 Task: Add a signature Luke Wright containing With sincere appreciation and gratitude, Luke Wright to email address softage.3@softage.net and add a label Audits
Action: Mouse moved to (92, 139)
Screenshot: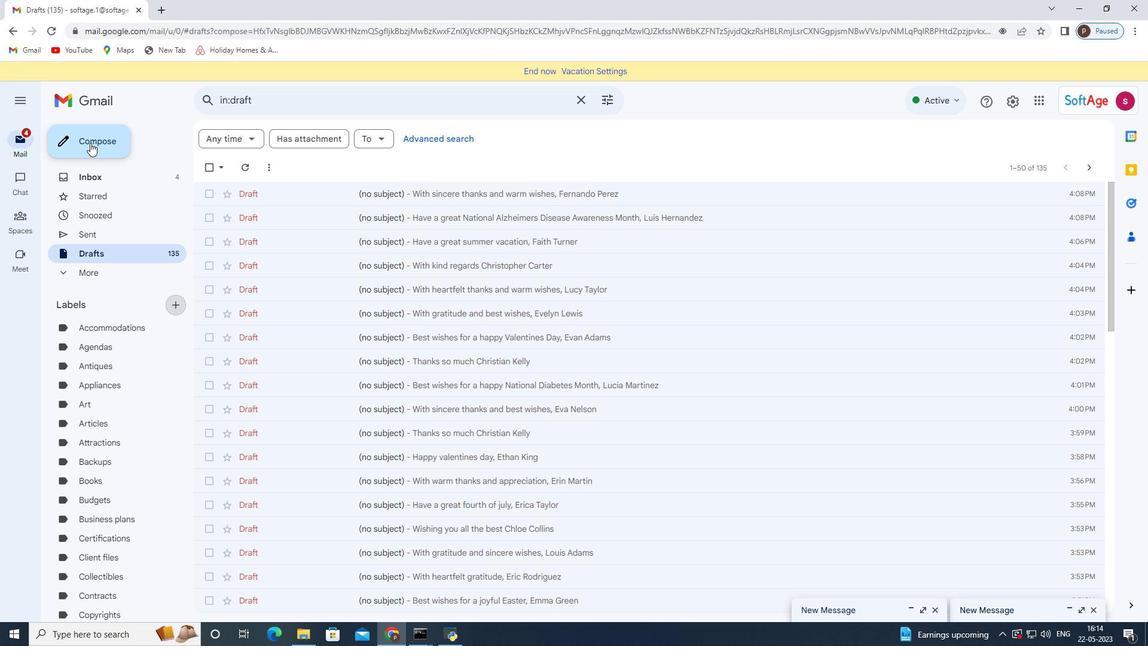 
Action: Mouse pressed left at (92, 139)
Screenshot: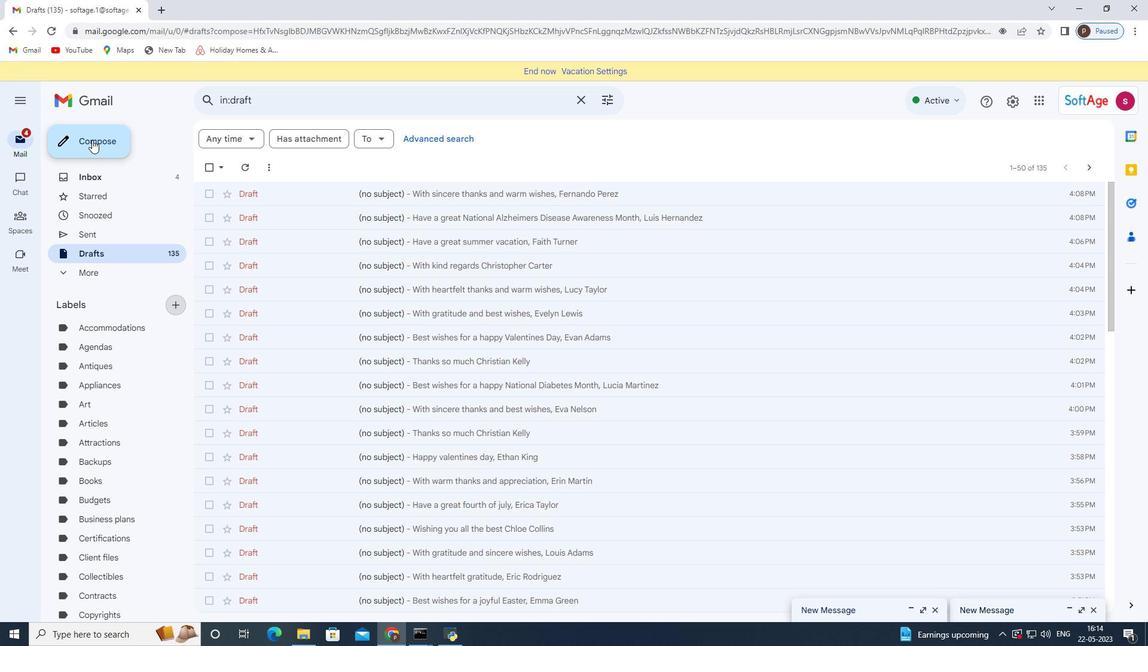 
Action: Mouse moved to (650, 602)
Screenshot: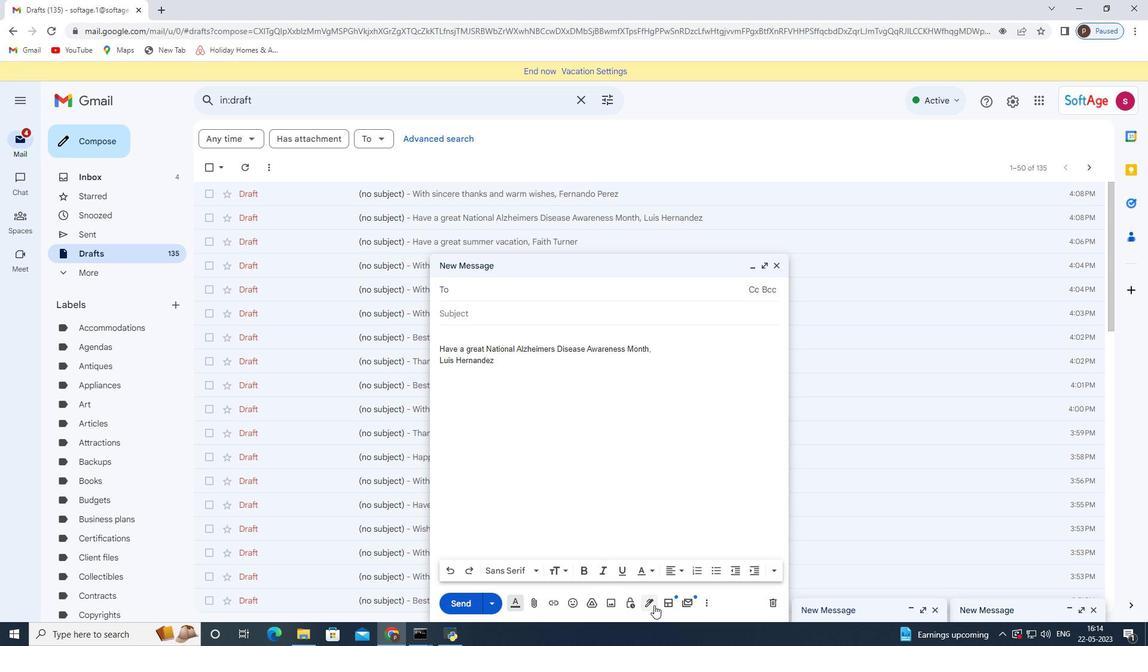 
Action: Mouse pressed left at (650, 602)
Screenshot: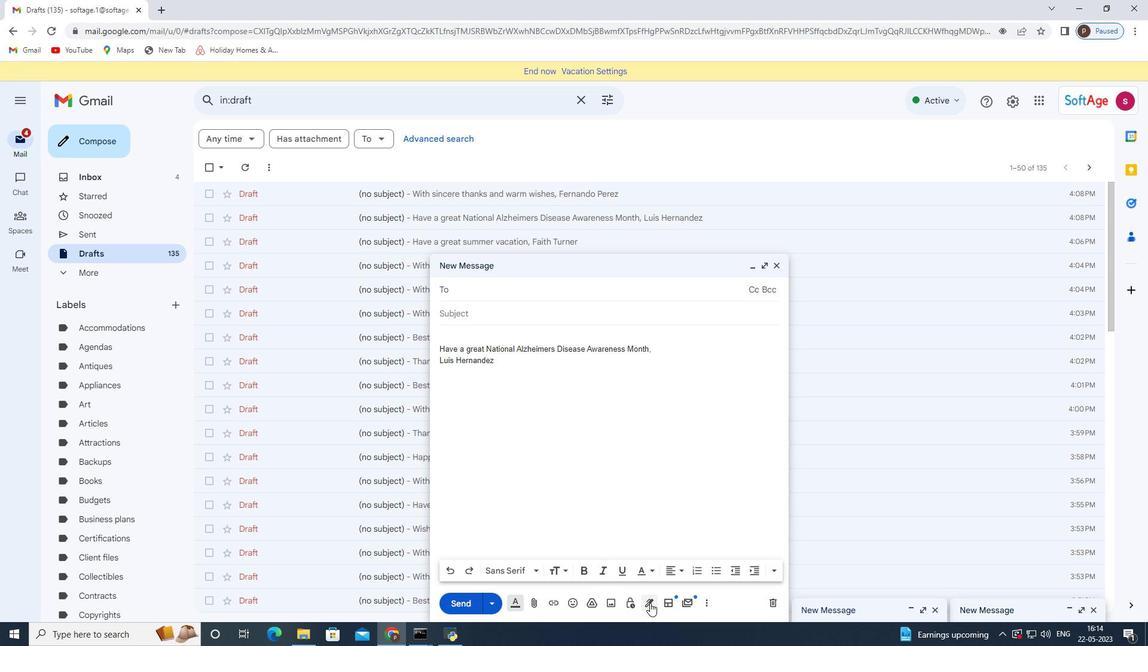 
Action: Mouse moved to (686, 527)
Screenshot: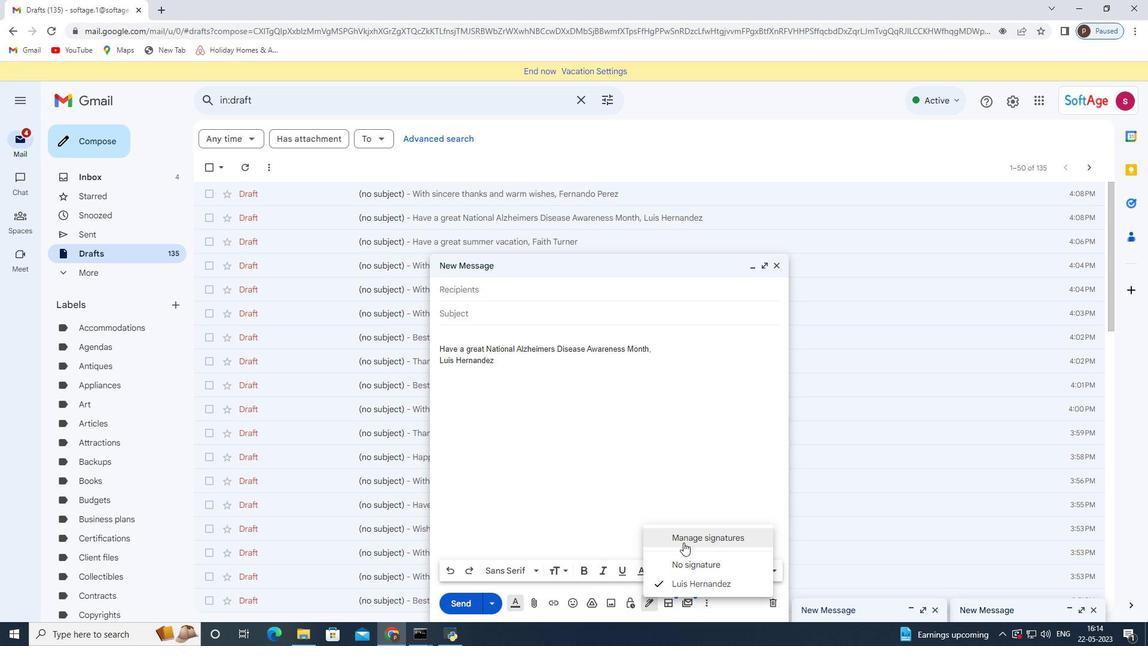 
Action: Mouse pressed left at (686, 527)
Screenshot: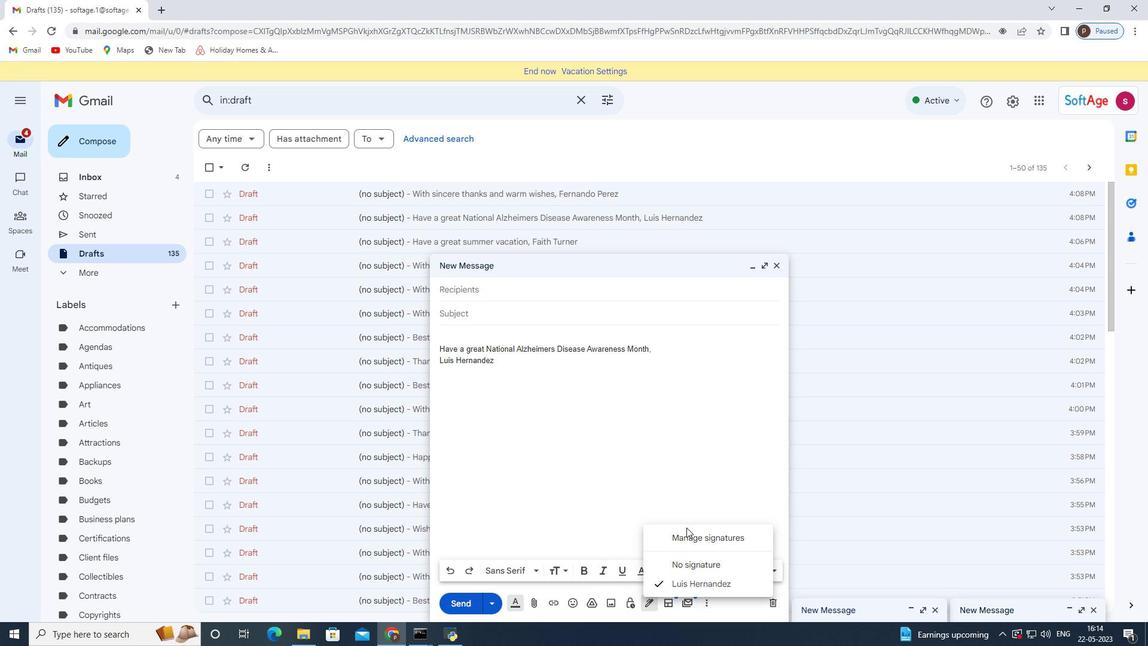 
Action: Mouse moved to (686, 531)
Screenshot: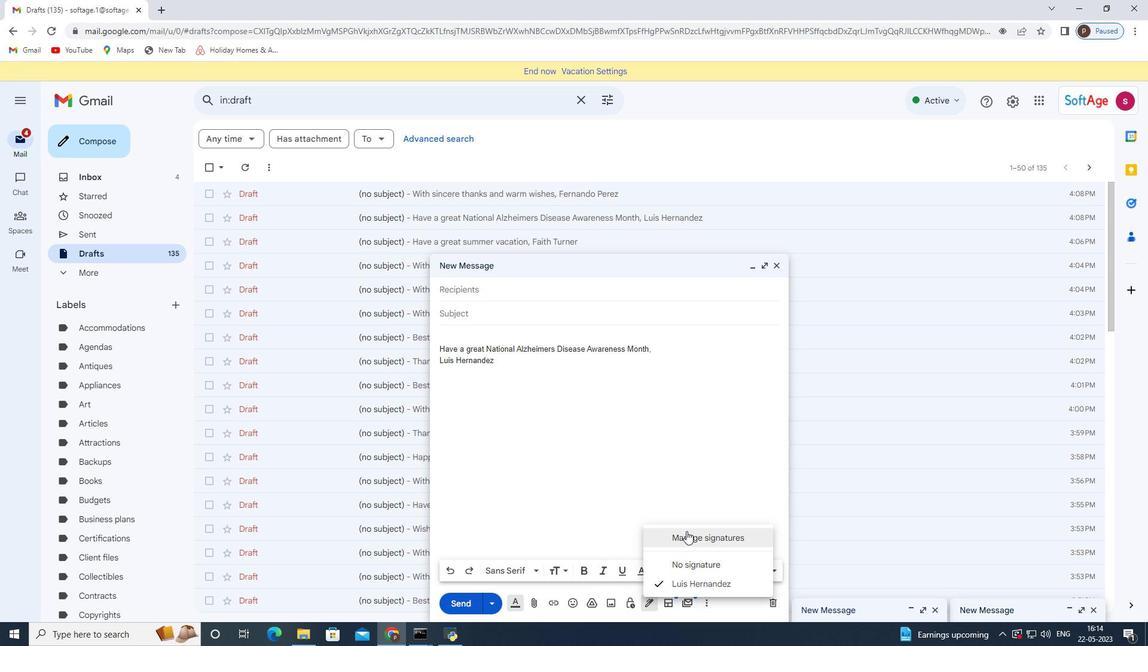 
Action: Mouse pressed left at (686, 531)
Screenshot: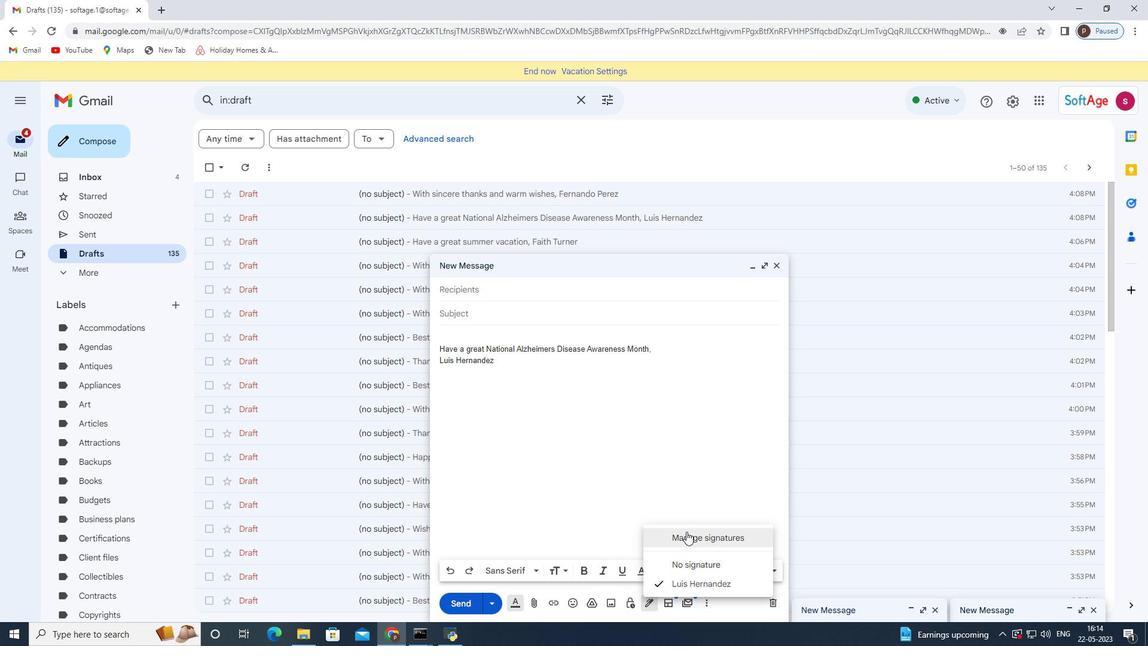 
Action: Mouse moved to (780, 266)
Screenshot: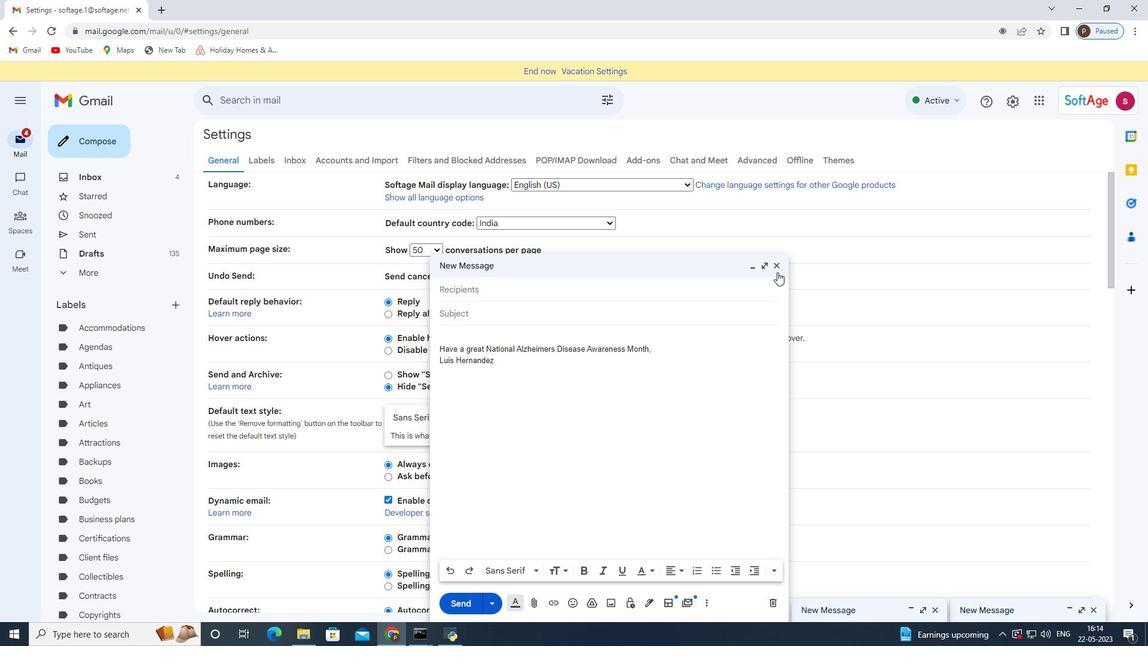 
Action: Mouse pressed left at (780, 266)
Screenshot: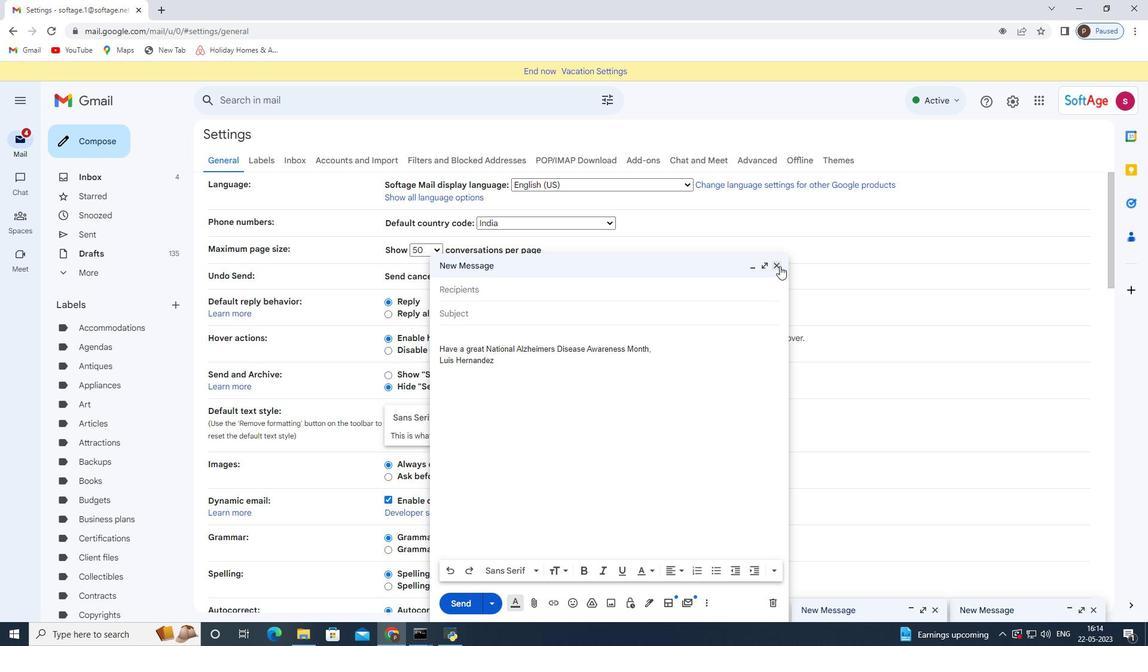 
Action: Mouse moved to (519, 404)
Screenshot: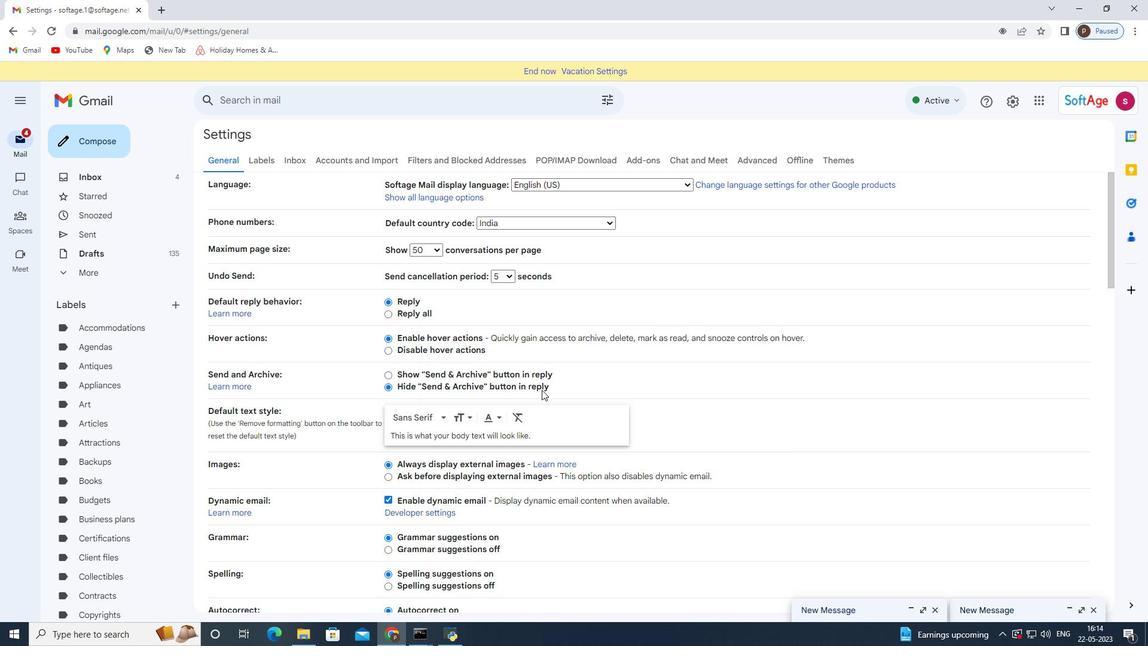 
Action: Mouse scrolled (519, 403) with delta (0, 0)
Screenshot: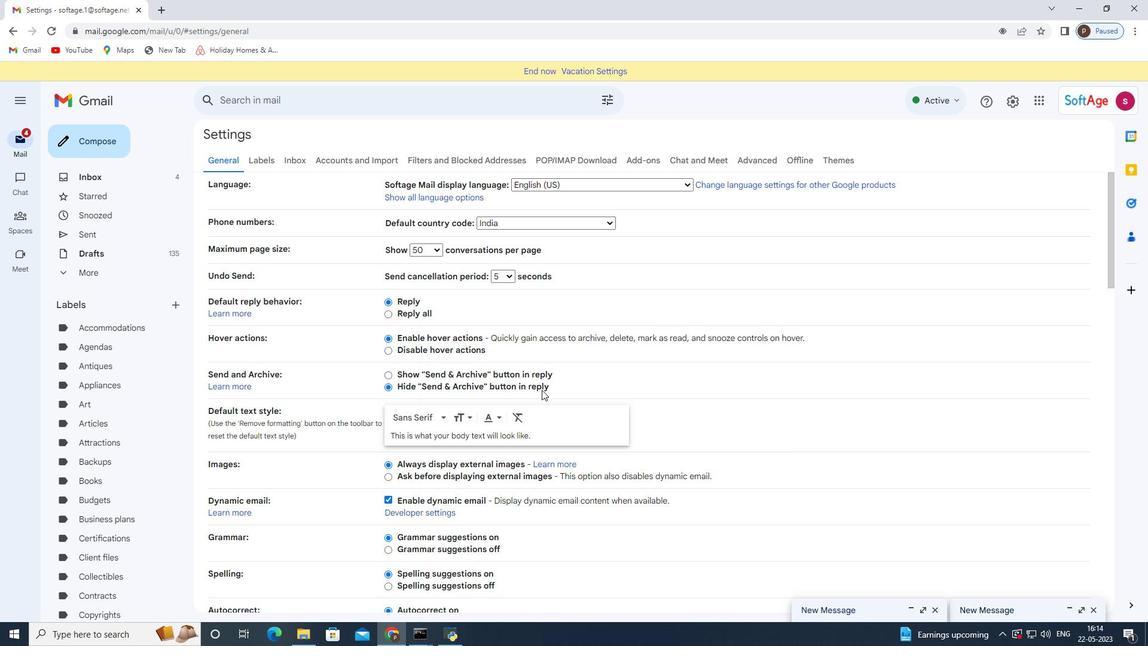 
Action: Mouse moved to (517, 407)
Screenshot: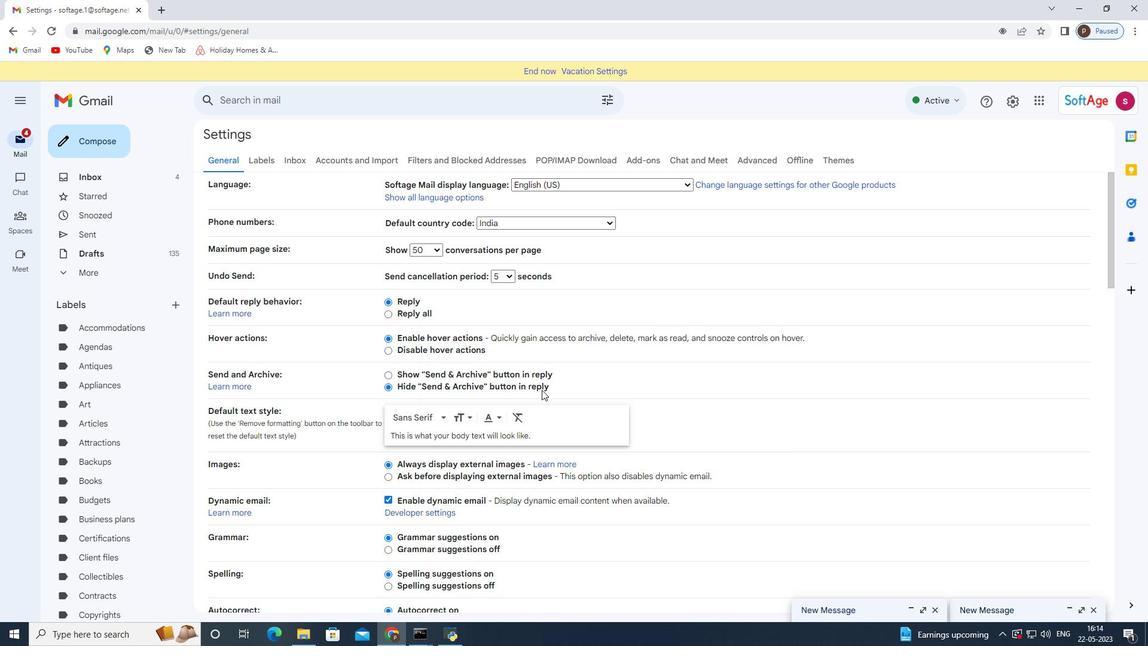 
Action: Mouse scrolled (517, 406) with delta (0, 0)
Screenshot: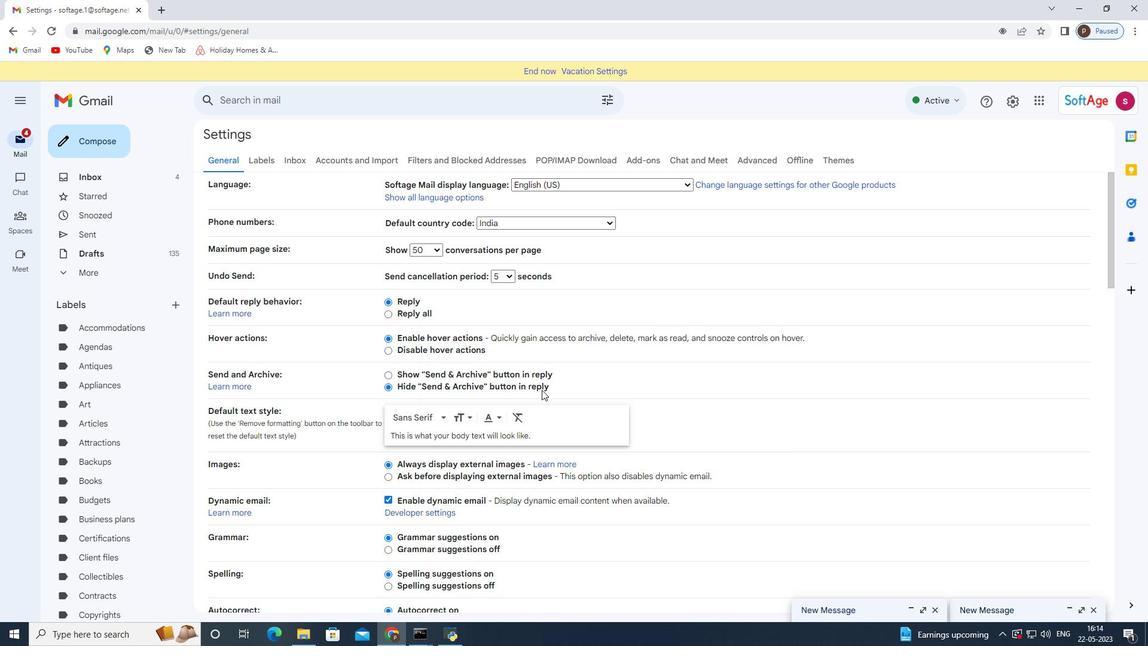 
Action: Mouse moved to (515, 409)
Screenshot: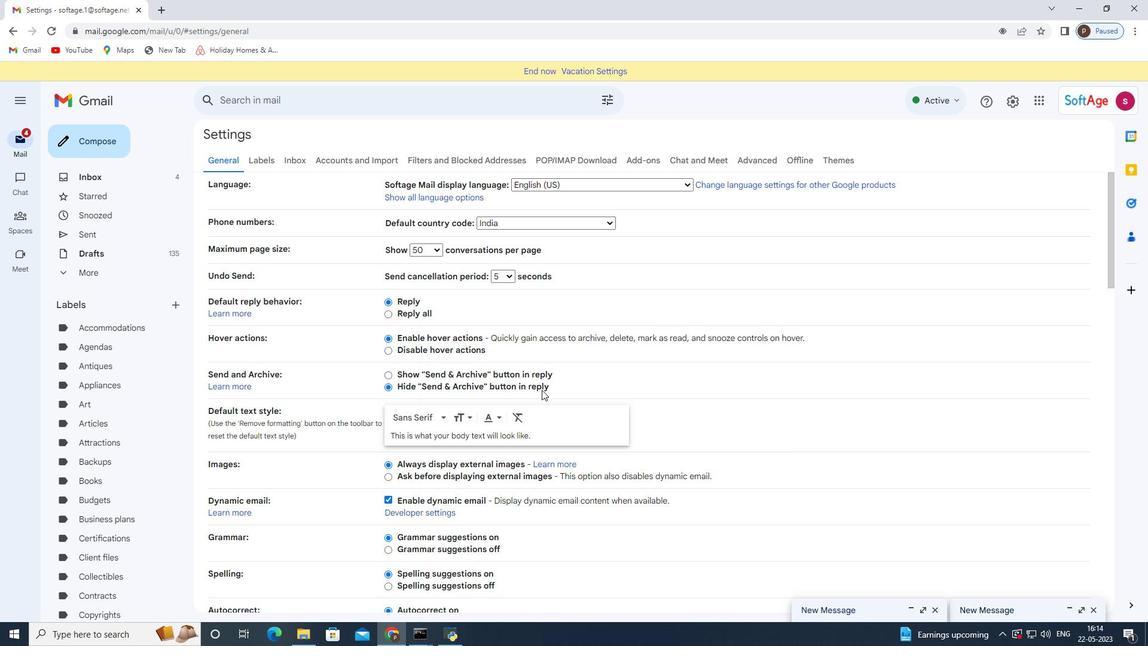 
Action: Mouse scrolled (515, 409) with delta (0, 0)
Screenshot: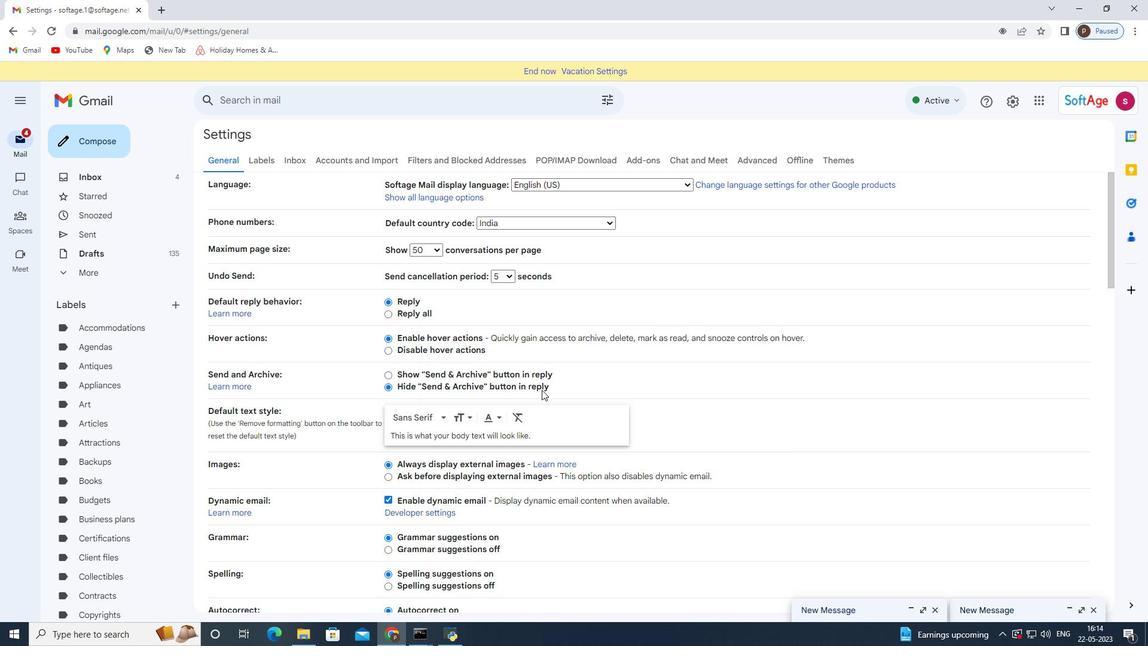 
Action: Mouse moved to (512, 413)
Screenshot: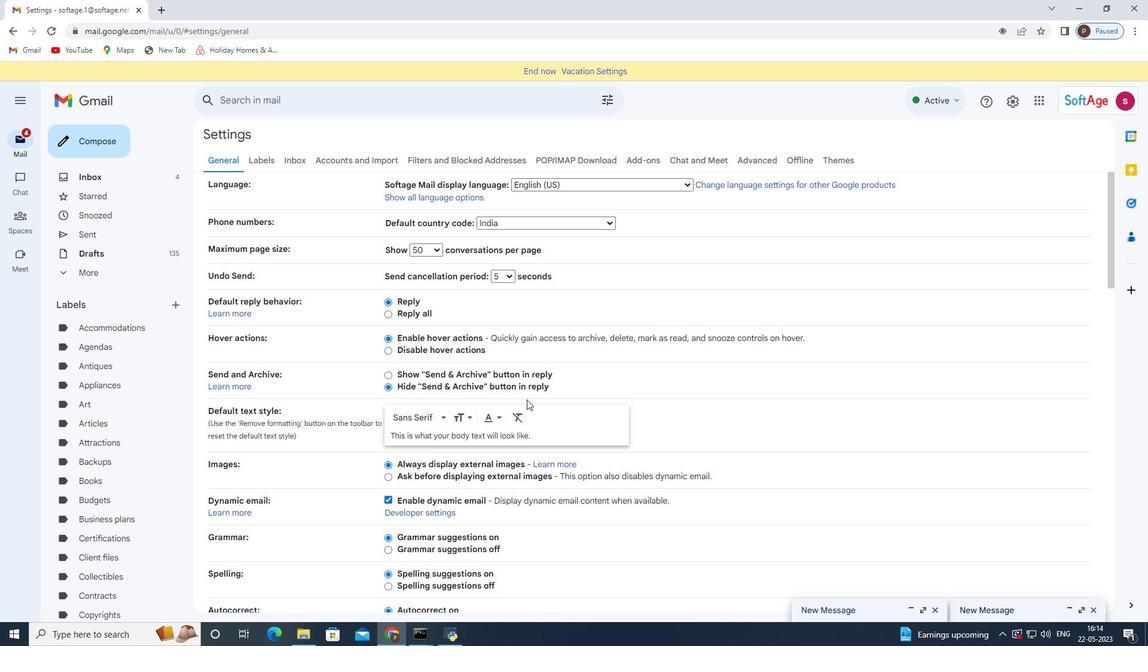 
Action: Mouse scrolled (512, 412) with delta (0, 0)
Screenshot: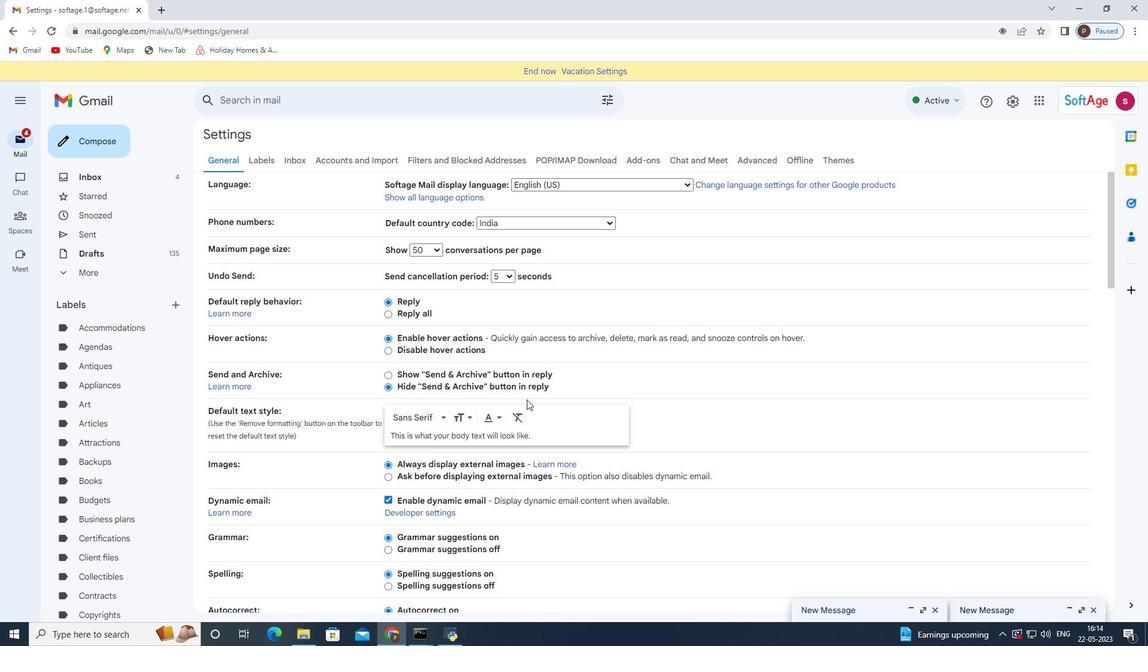 
Action: Mouse moved to (510, 416)
Screenshot: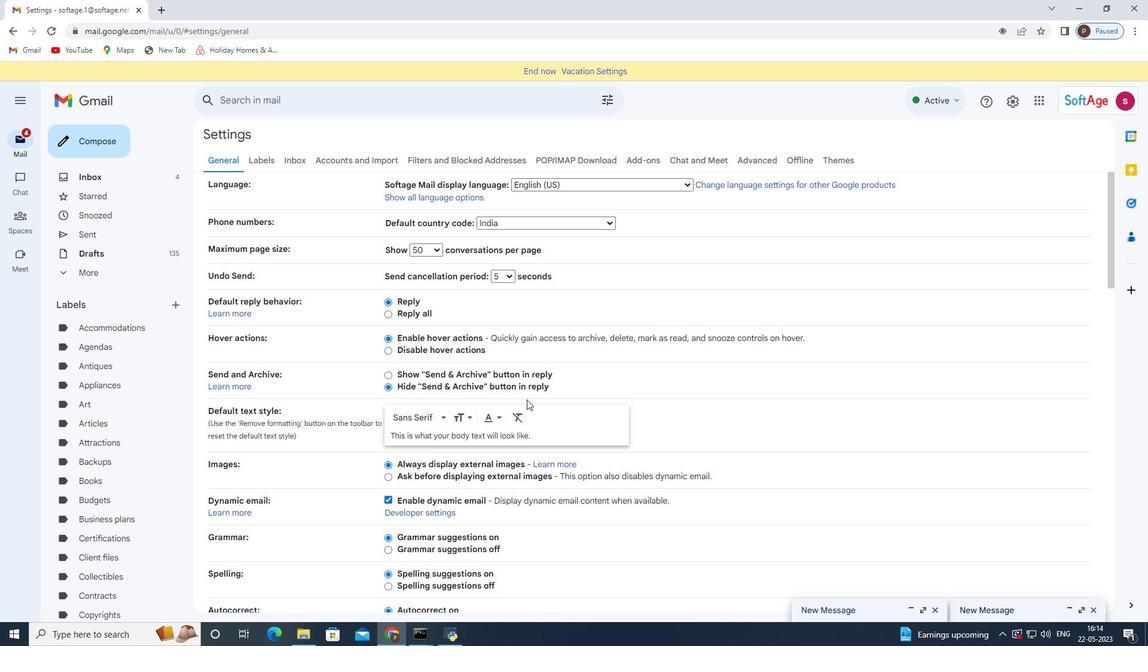
Action: Mouse scrolled (510, 415) with delta (0, 0)
Screenshot: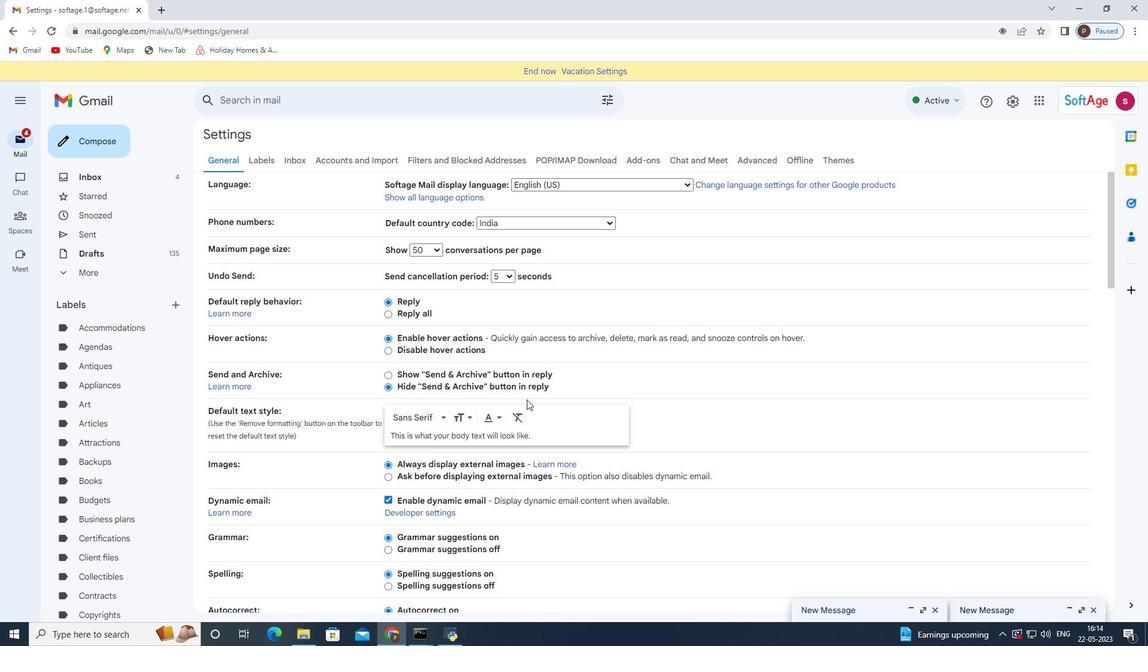 
Action: Mouse moved to (505, 422)
Screenshot: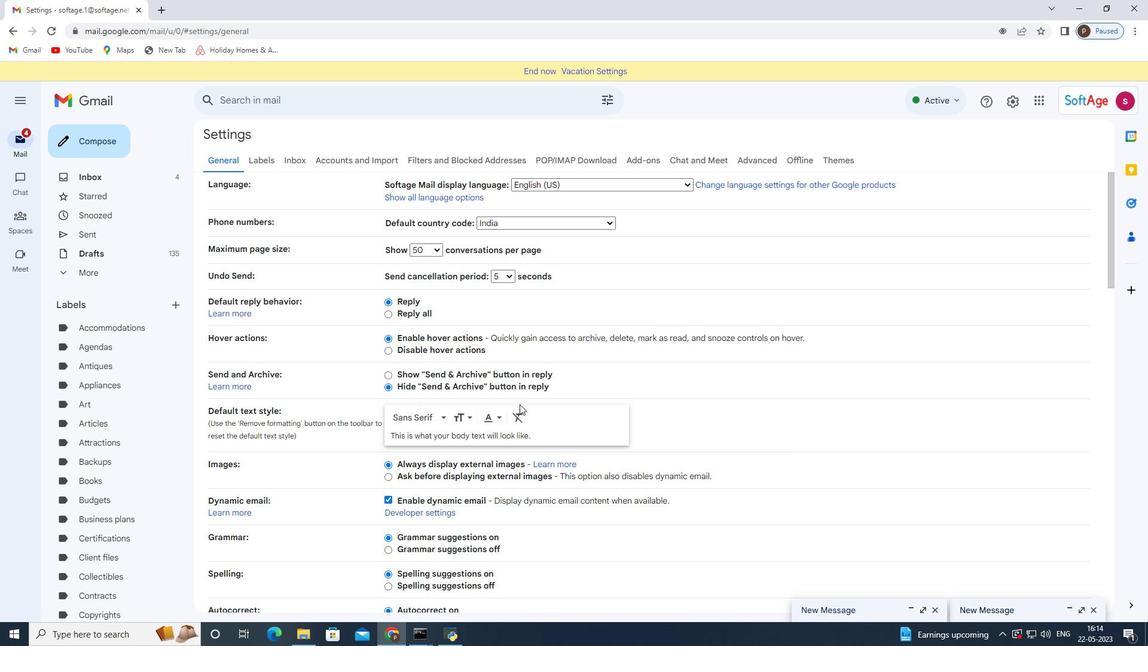 
Action: Mouse scrolled (507, 419) with delta (0, 0)
Screenshot: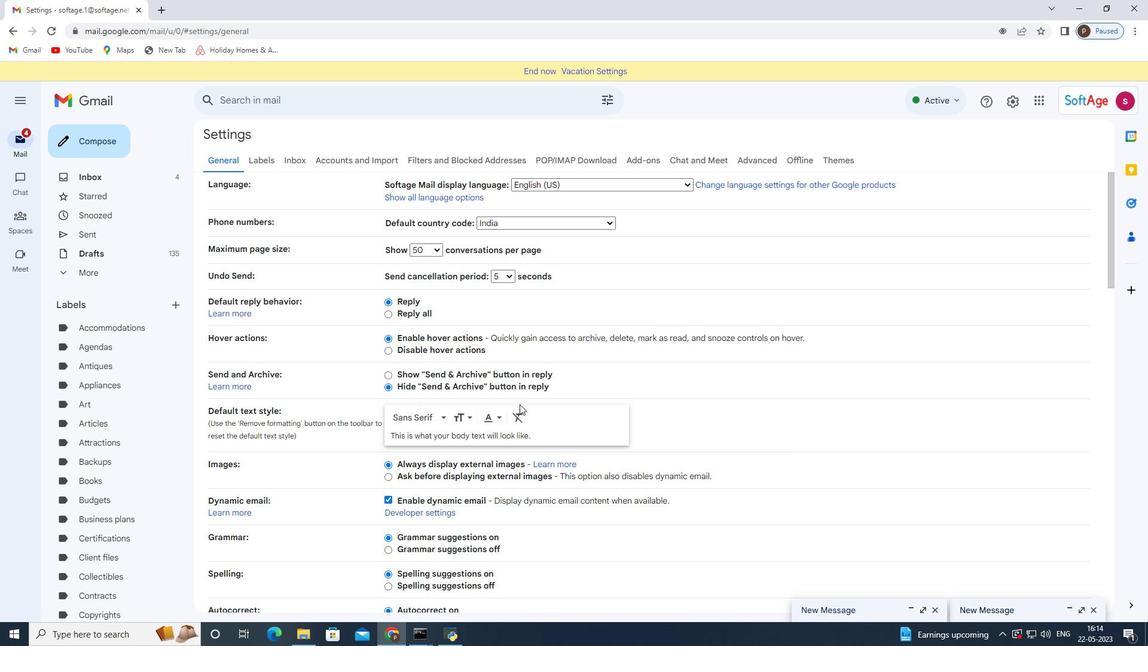 
Action: Mouse moved to (503, 425)
Screenshot: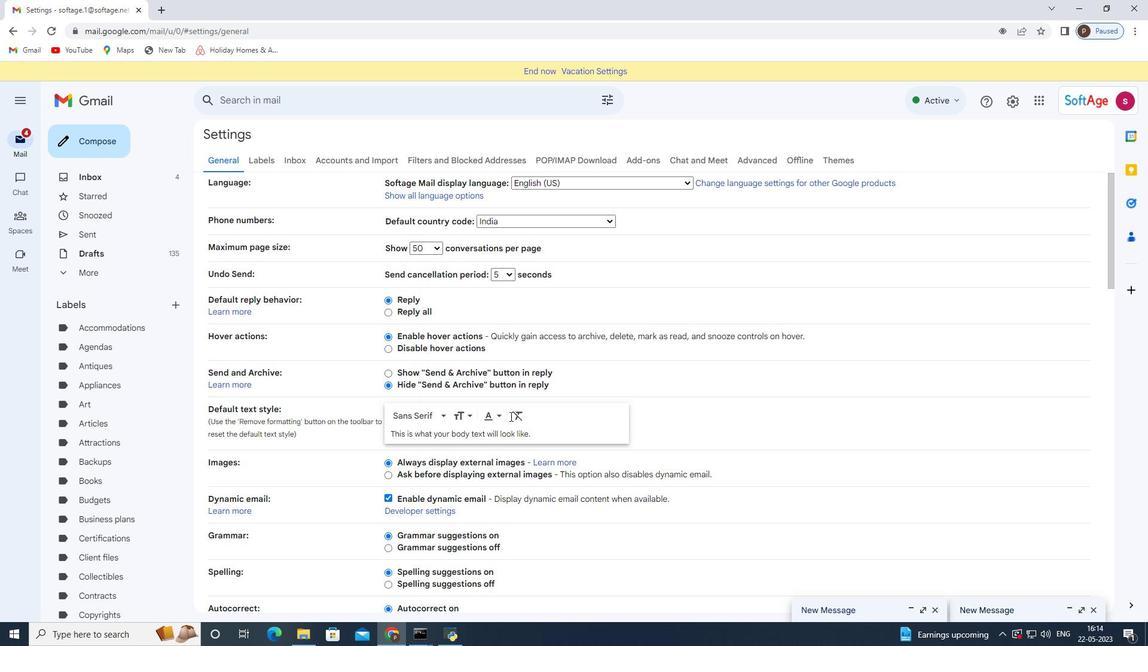 
Action: Mouse scrolled (503, 425) with delta (0, 0)
Screenshot: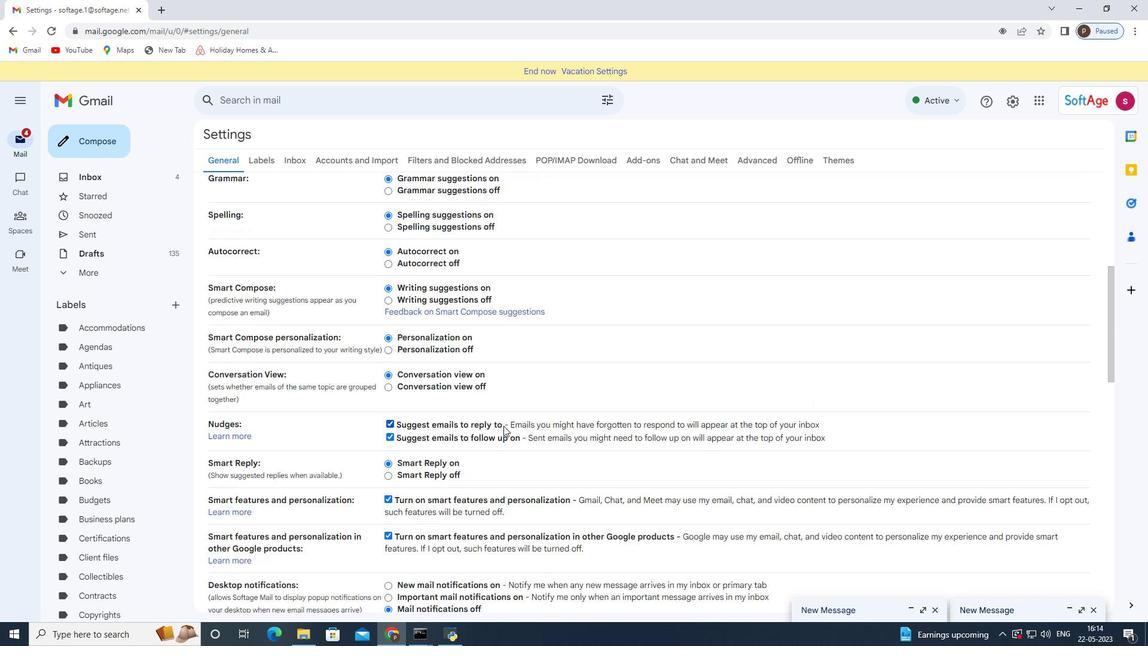 
Action: Mouse scrolled (503, 425) with delta (0, 0)
Screenshot: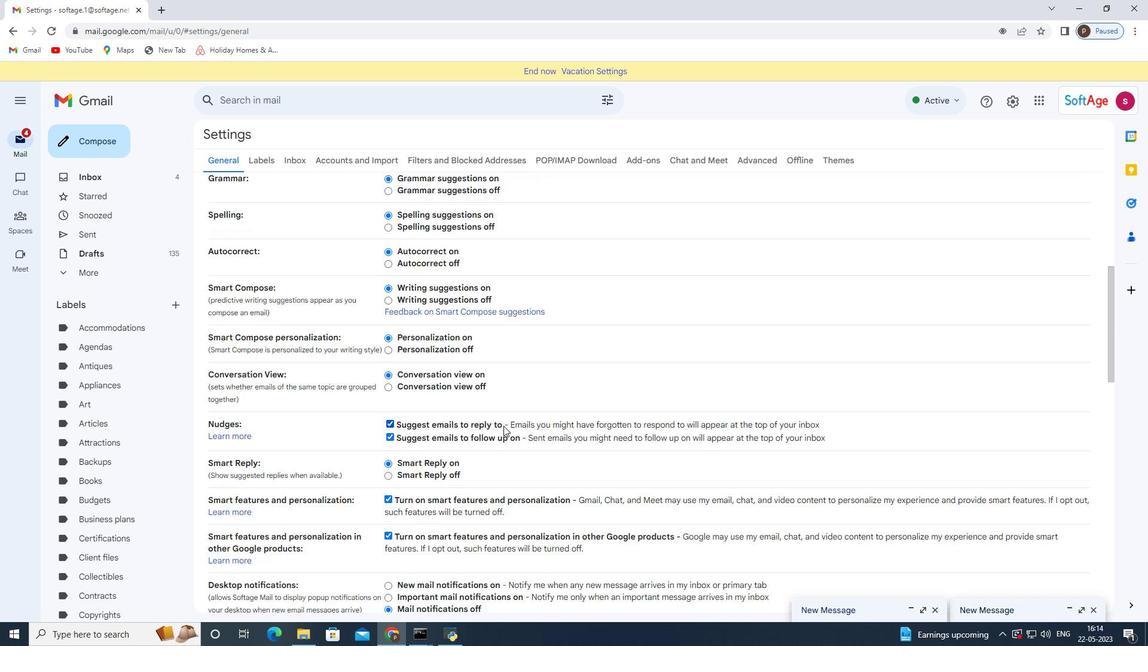 
Action: Mouse scrolled (503, 426) with delta (0, 0)
Screenshot: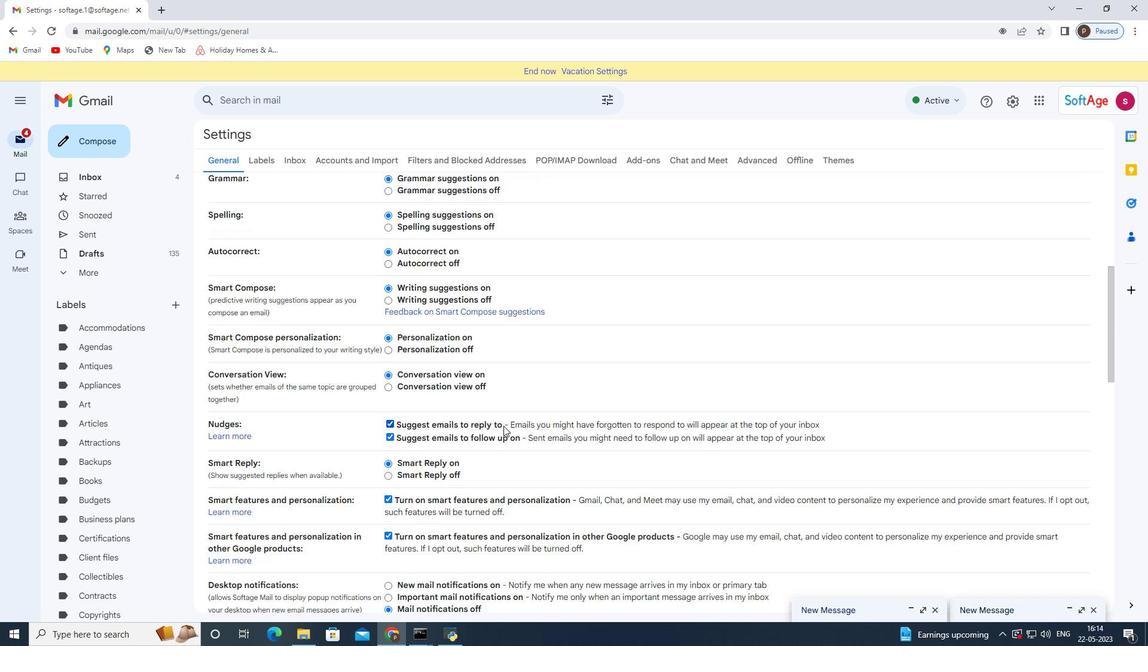 
Action: Mouse scrolled (503, 425) with delta (0, 0)
Screenshot: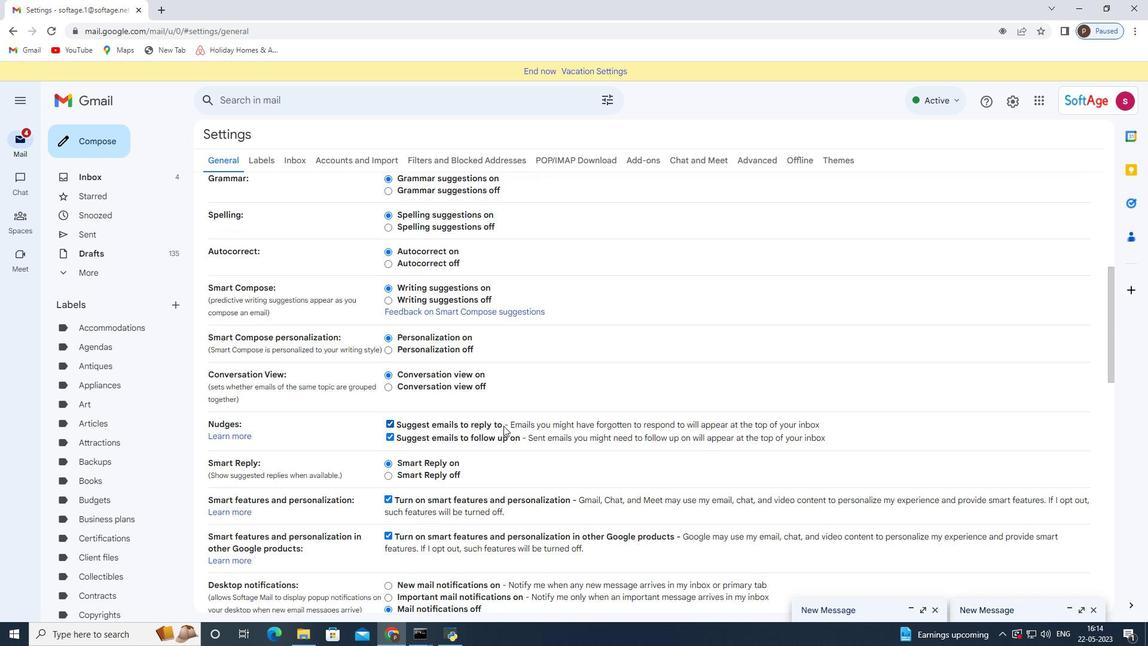 
Action: Mouse scrolled (503, 425) with delta (0, 0)
Screenshot: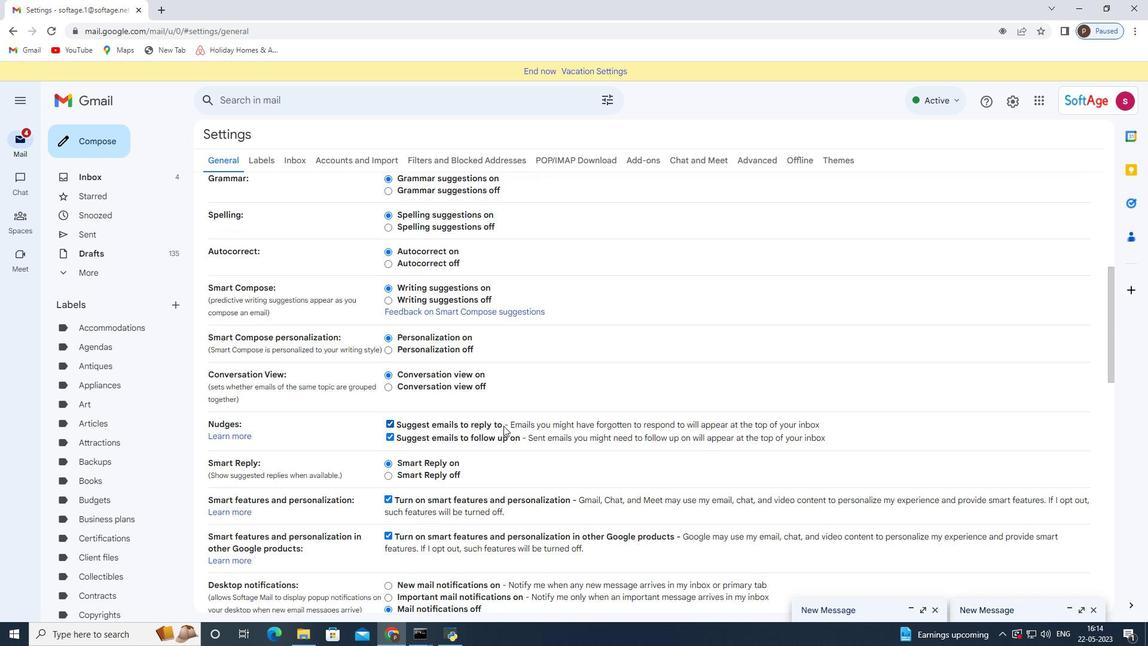 
Action: Mouse scrolled (503, 425) with delta (0, 0)
Screenshot: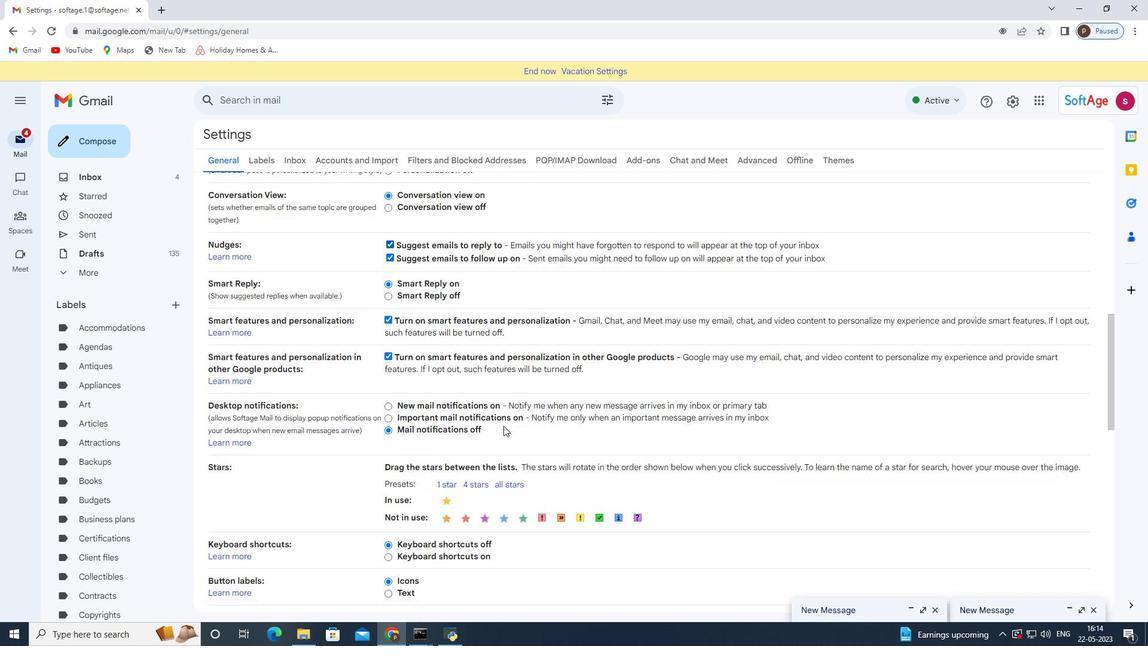 
Action: Mouse scrolled (503, 425) with delta (0, 0)
Screenshot: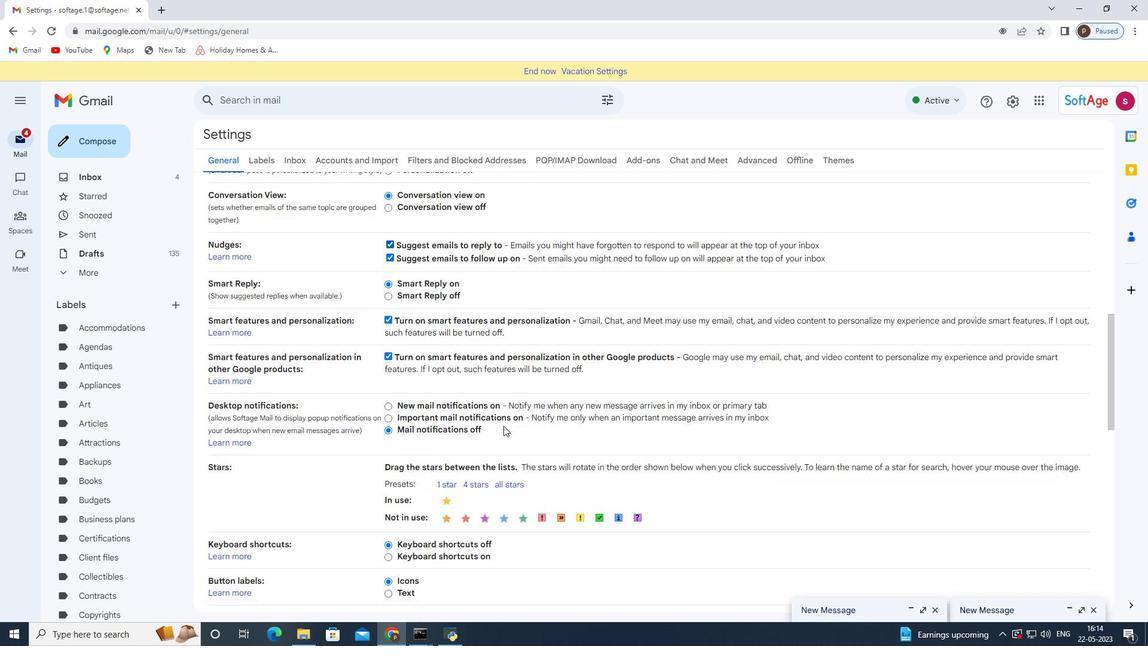 
Action: Mouse scrolled (503, 425) with delta (0, 0)
Screenshot: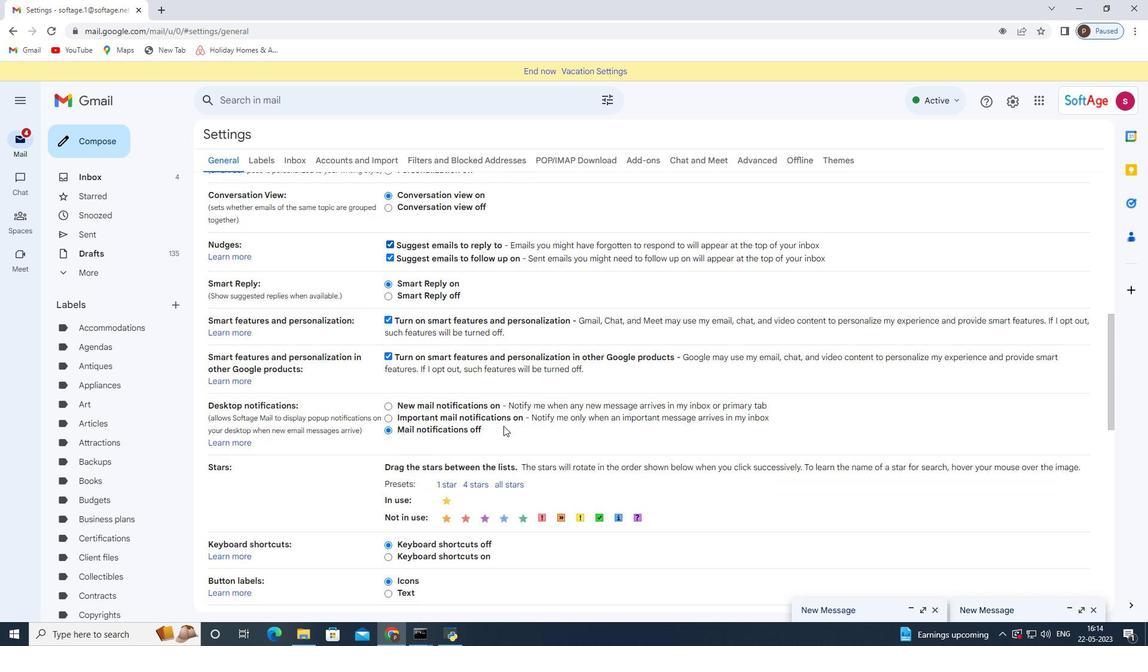 
Action: Mouse scrolled (503, 425) with delta (0, 0)
Screenshot: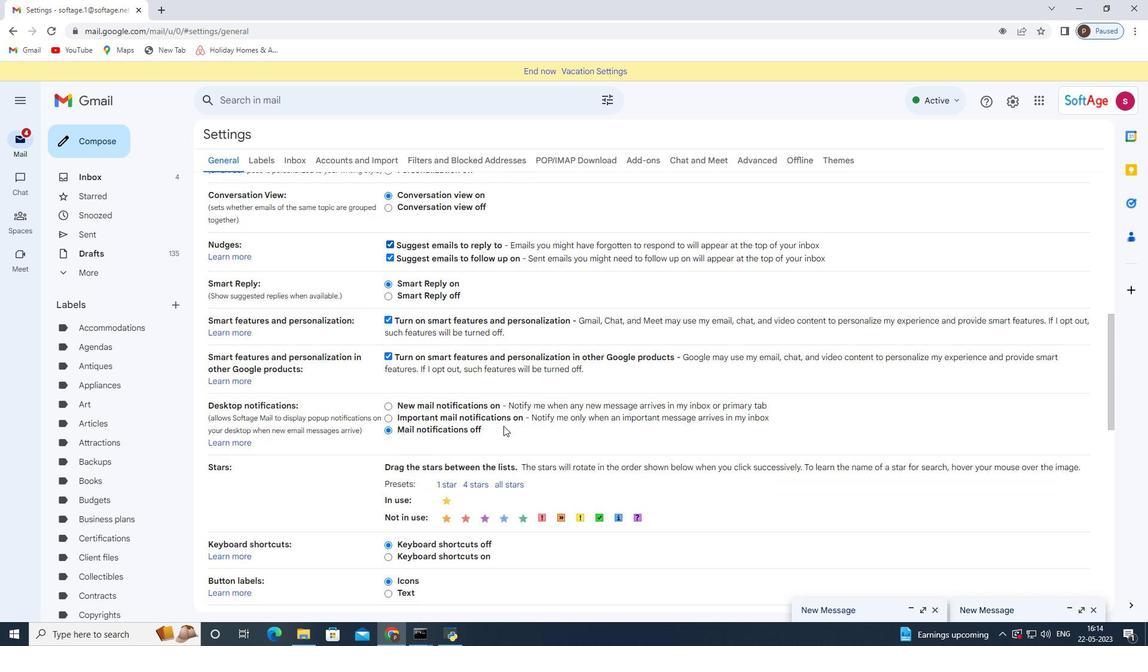 
Action: Mouse scrolled (503, 425) with delta (0, 0)
Screenshot: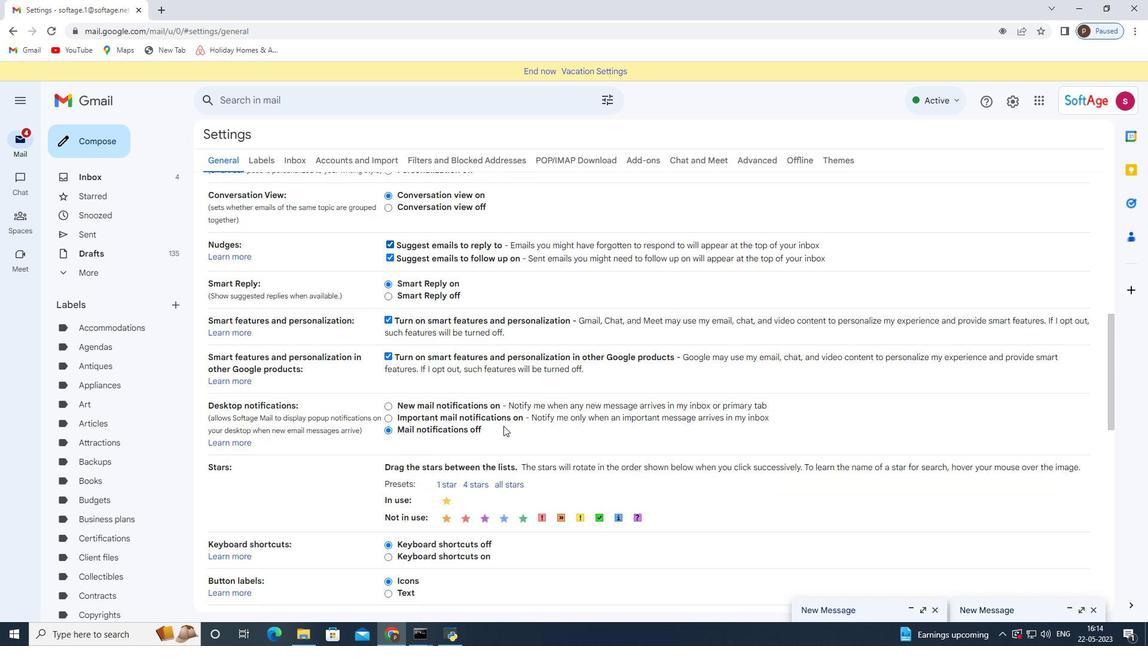 
Action: Mouse moved to (488, 418)
Screenshot: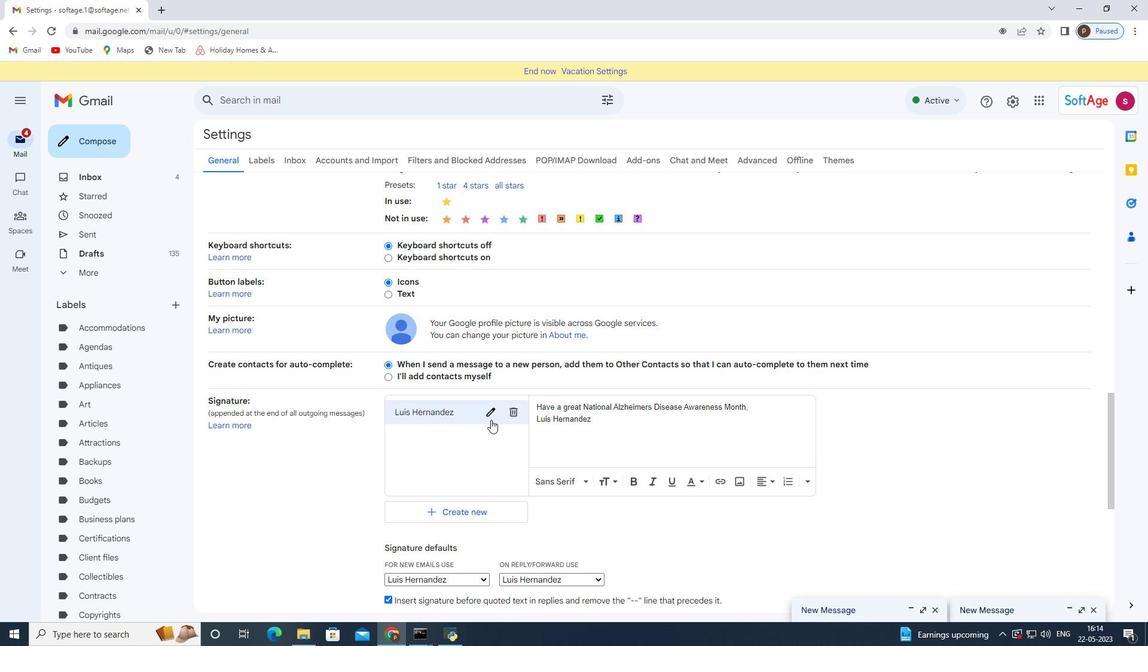 
Action: Mouse scrolled (488, 417) with delta (0, 0)
Screenshot: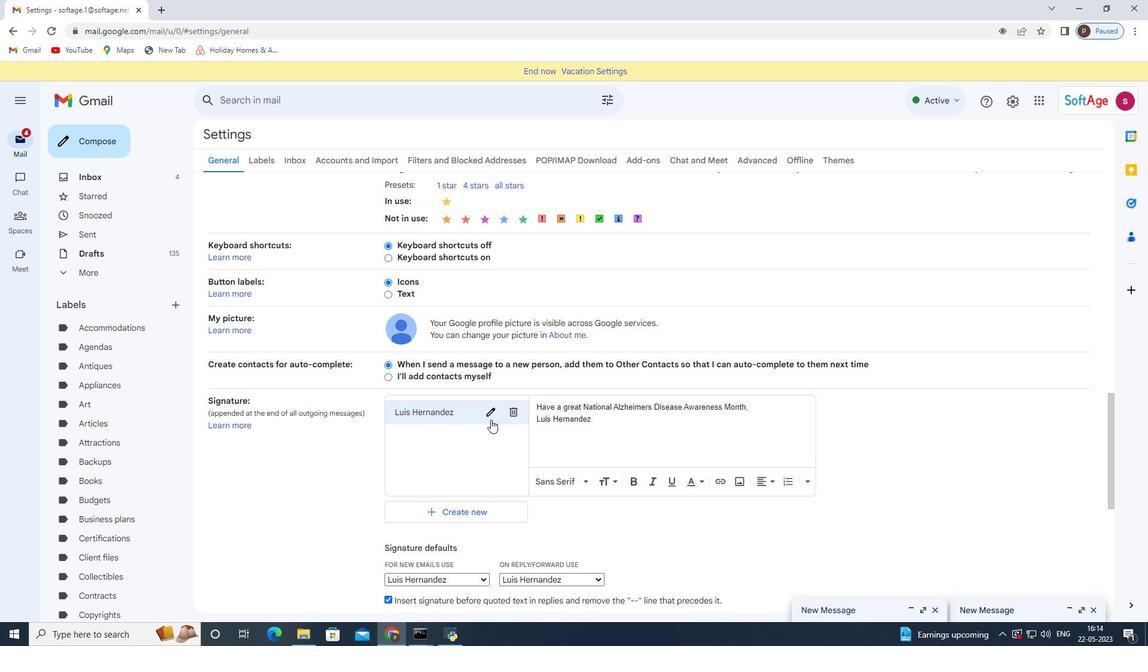 
Action: Mouse scrolled (488, 417) with delta (0, 0)
Screenshot: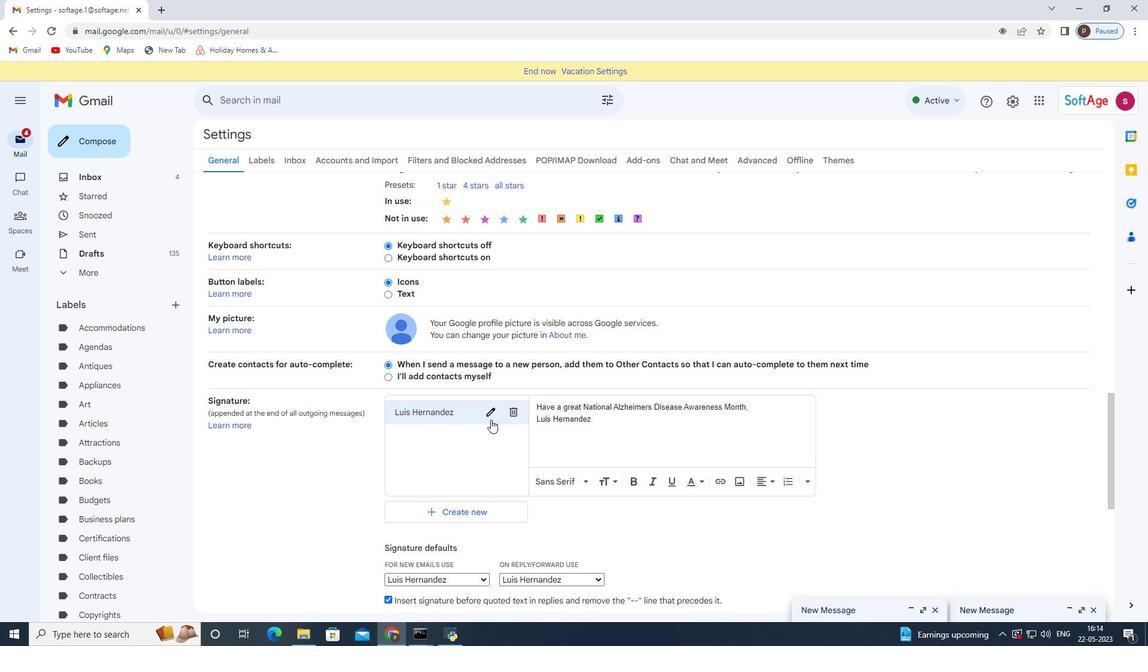 
Action: Mouse moved to (515, 293)
Screenshot: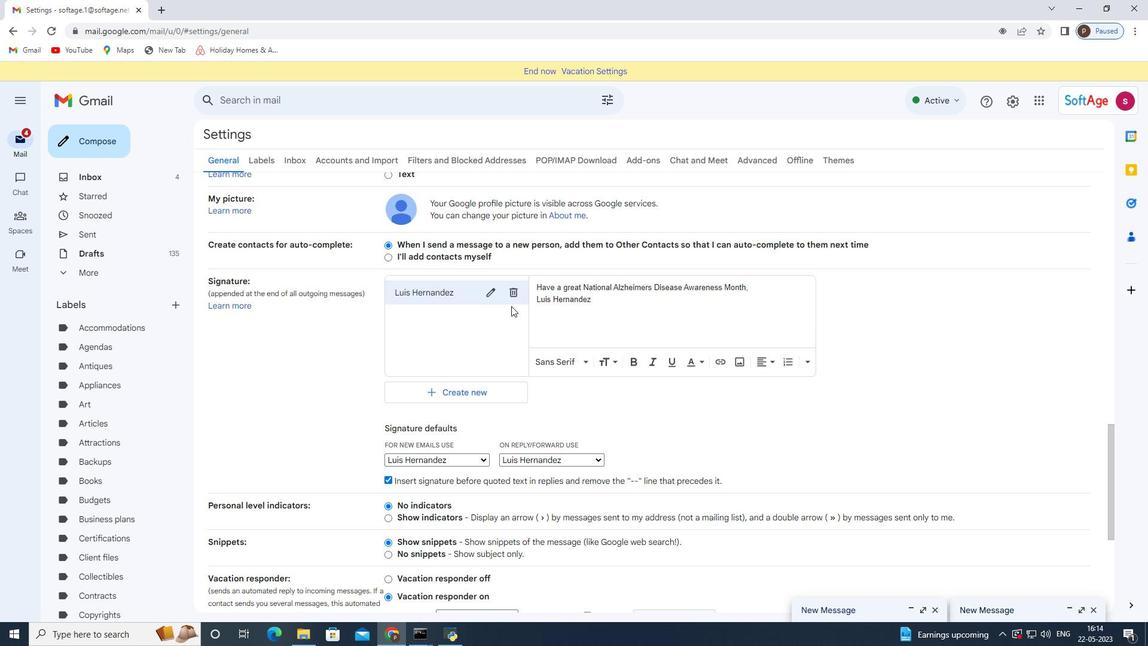 
Action: Mouse pressed left at (515, 293)
Screenshot: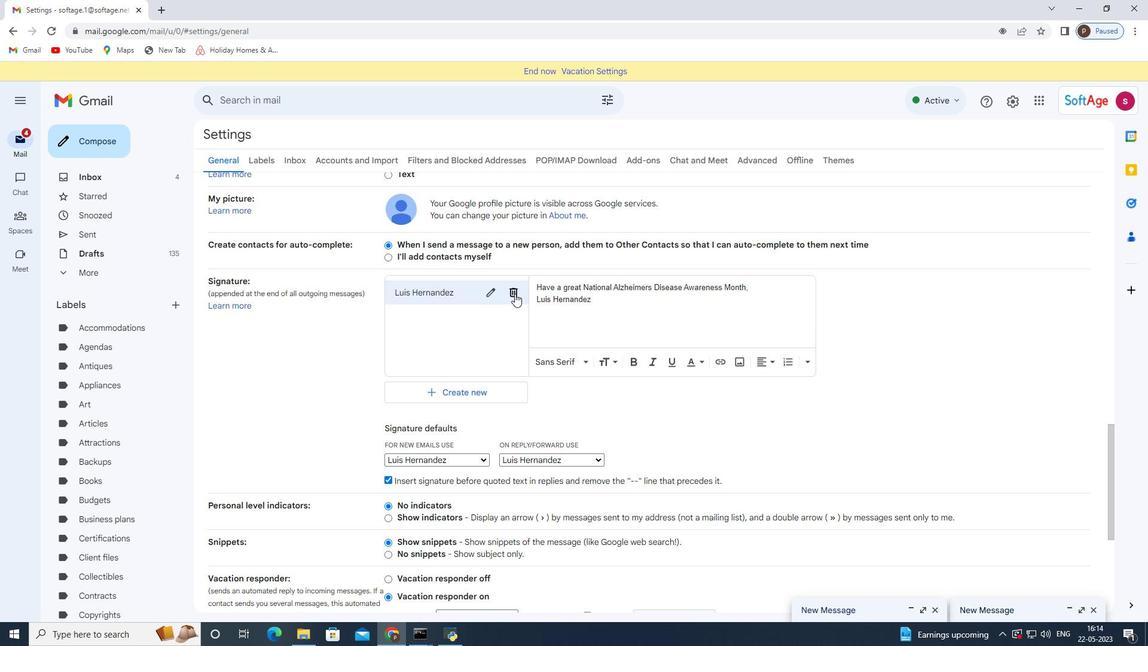 
Action: Mouse moved to (672, 367)
Screenshot: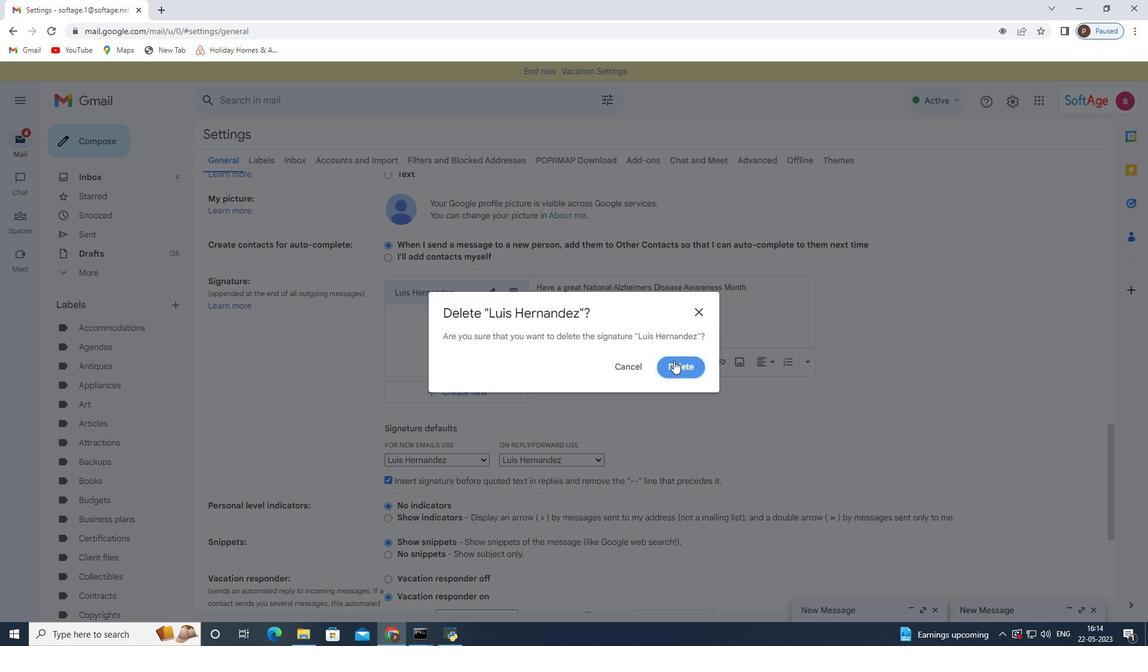 
Action: Mouse pressed left at (672, 367)
Screenshot: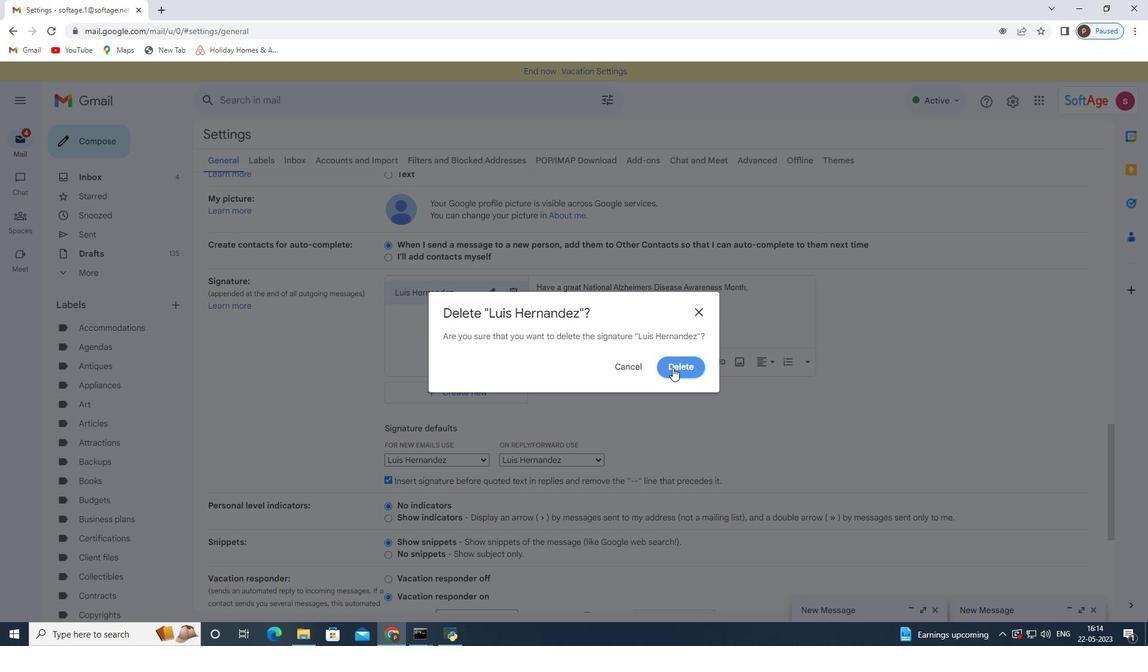 
Action: Mouse moved to (428, 310)
Screenshot: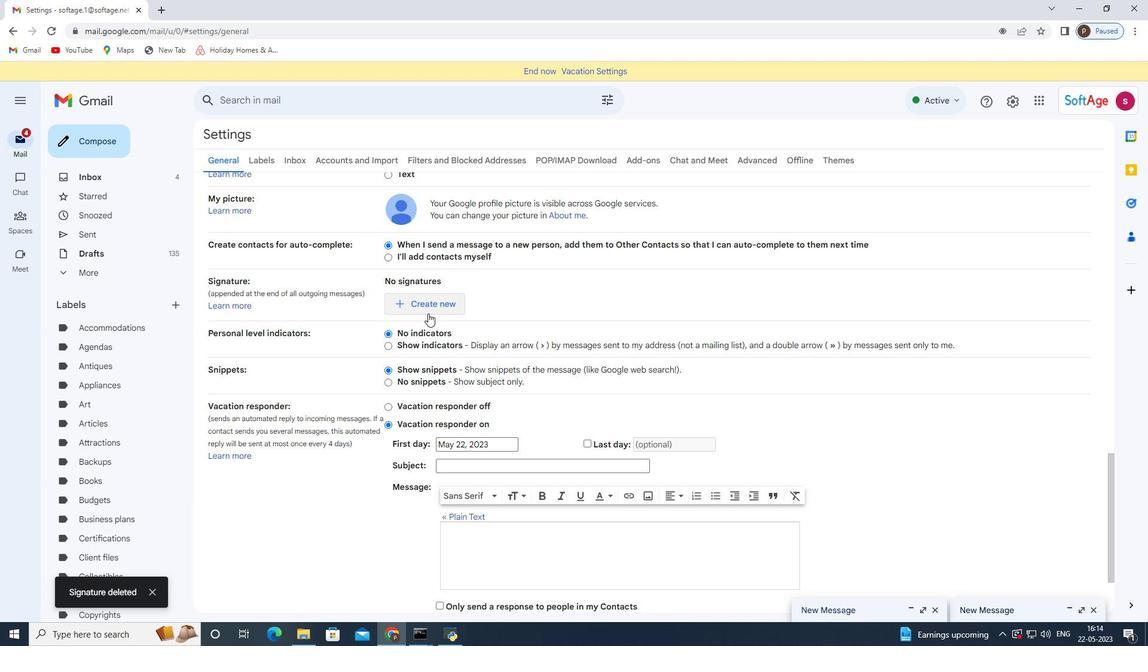 
Action: Mouse pressed left at (428, 310)
Screenshot: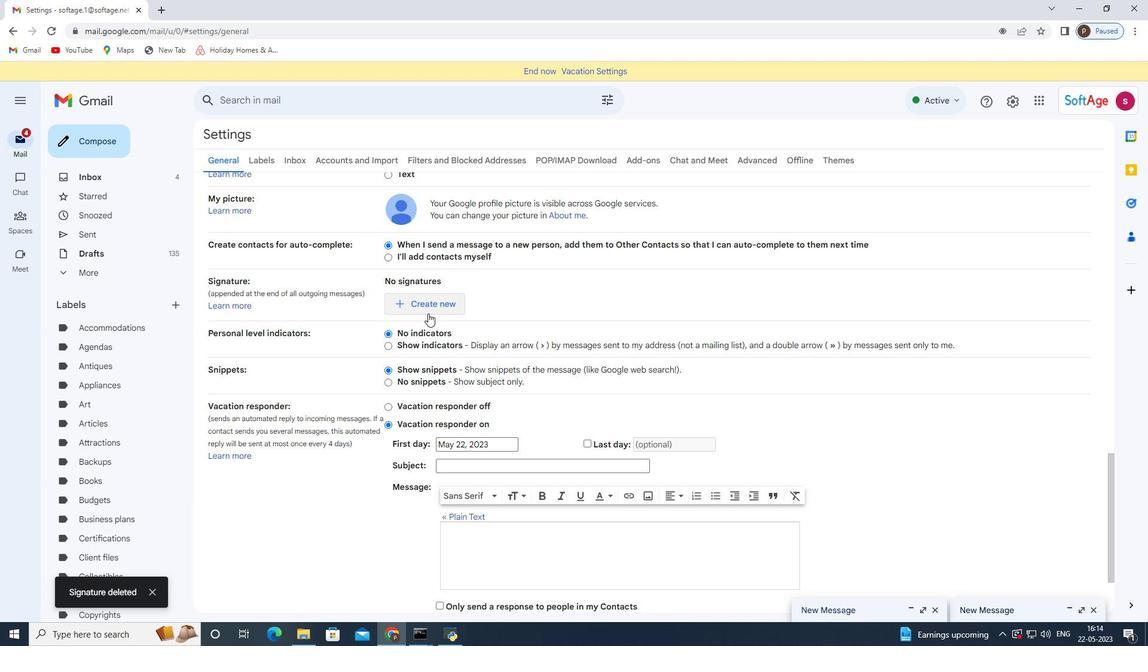
Action: Mouse moved to (519, 335)
Screenshot: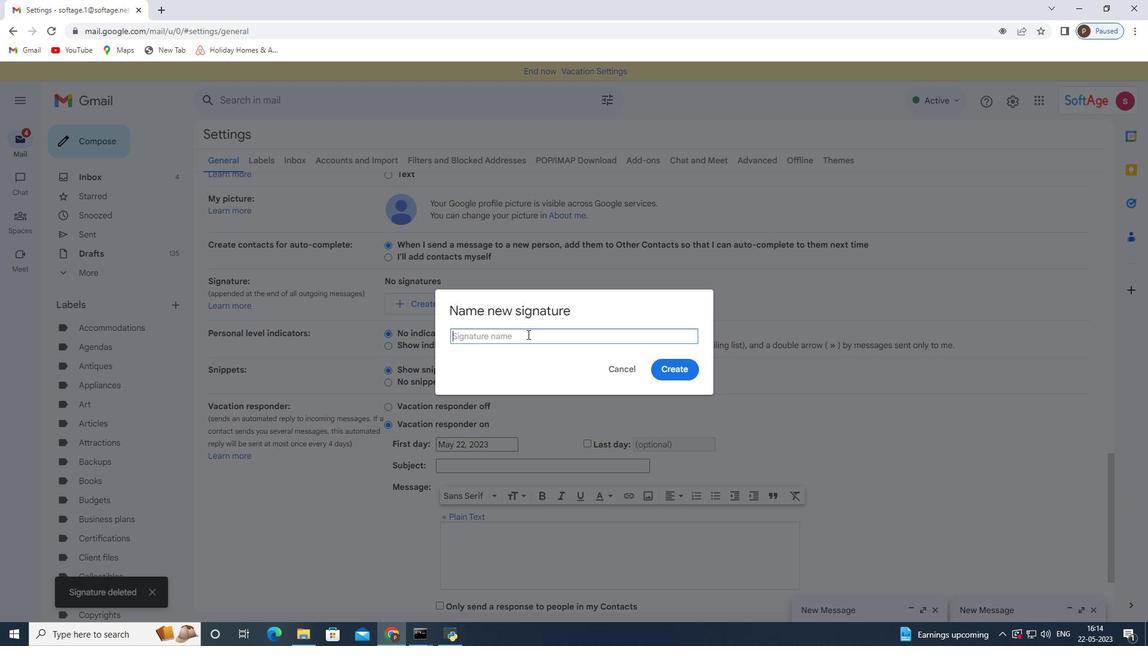 
Action: Mouse pressed left at (519, 335)
Screenshot: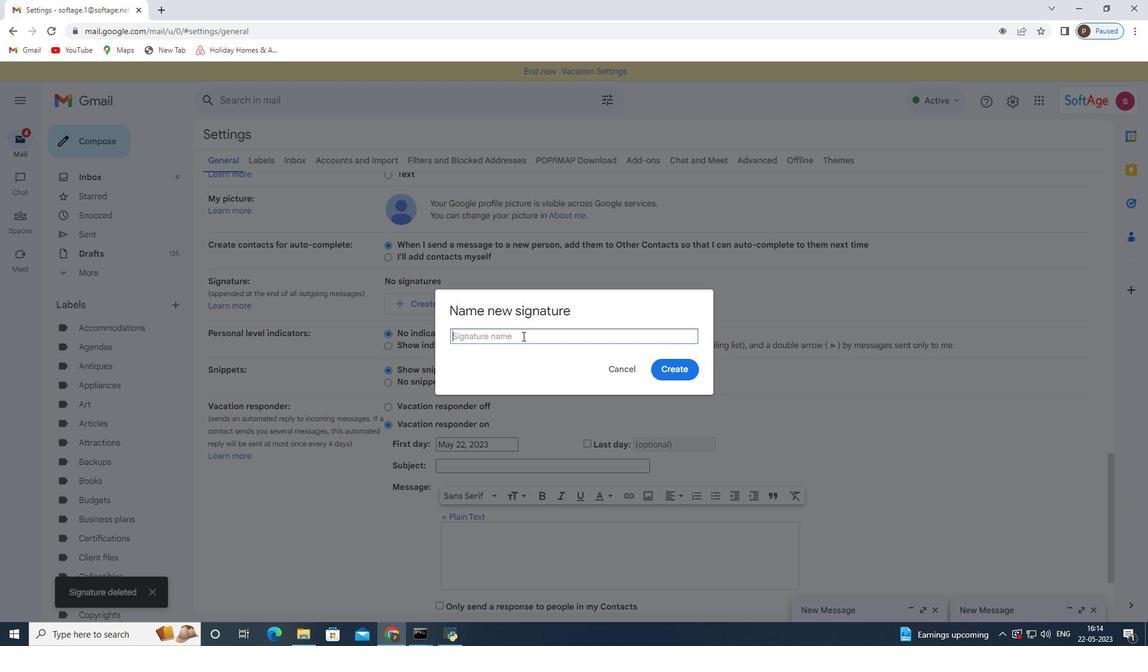 
Action: Key pressed <Key.shift>Luke<Key.space><Key.shift>Wright
Screenshot: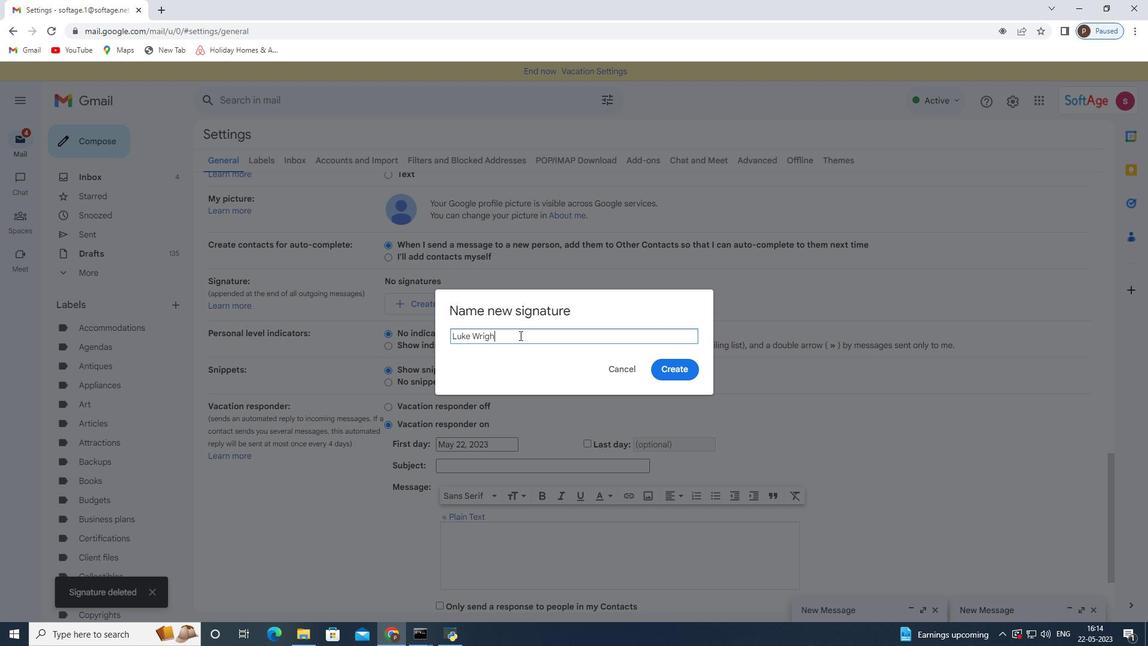 
Action: Mouse moved to (669, 363)
Screenshot: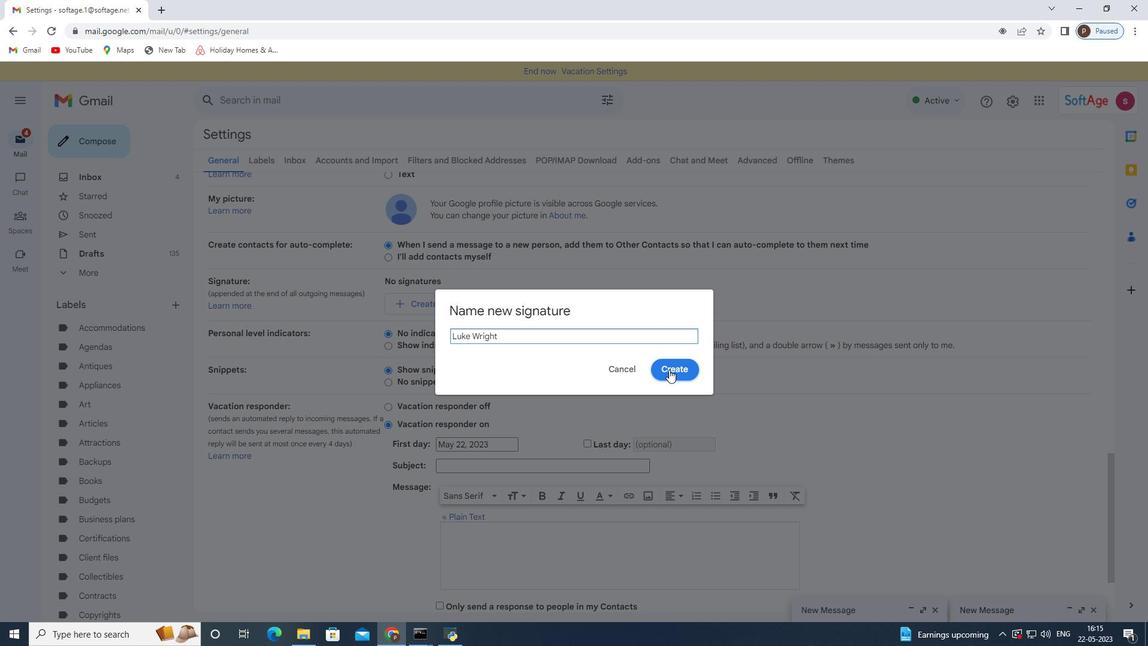 
Action: Mouse pressed left at (669, 363)
Screenshot: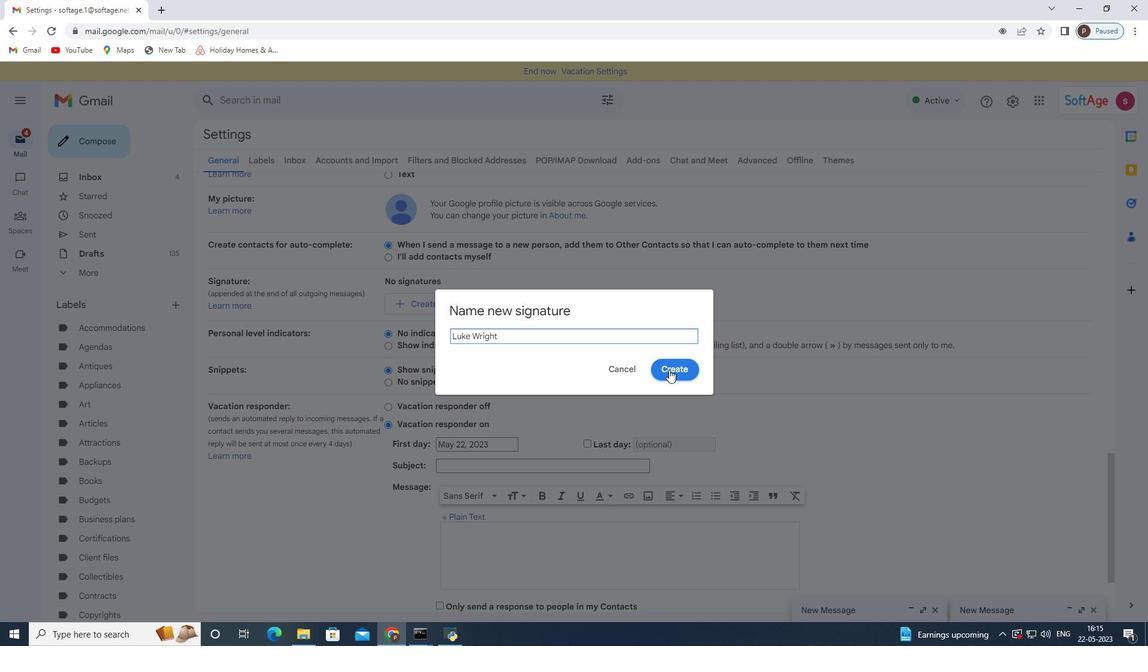 
Action: Mouse moved to (570, 297)
Screenshot: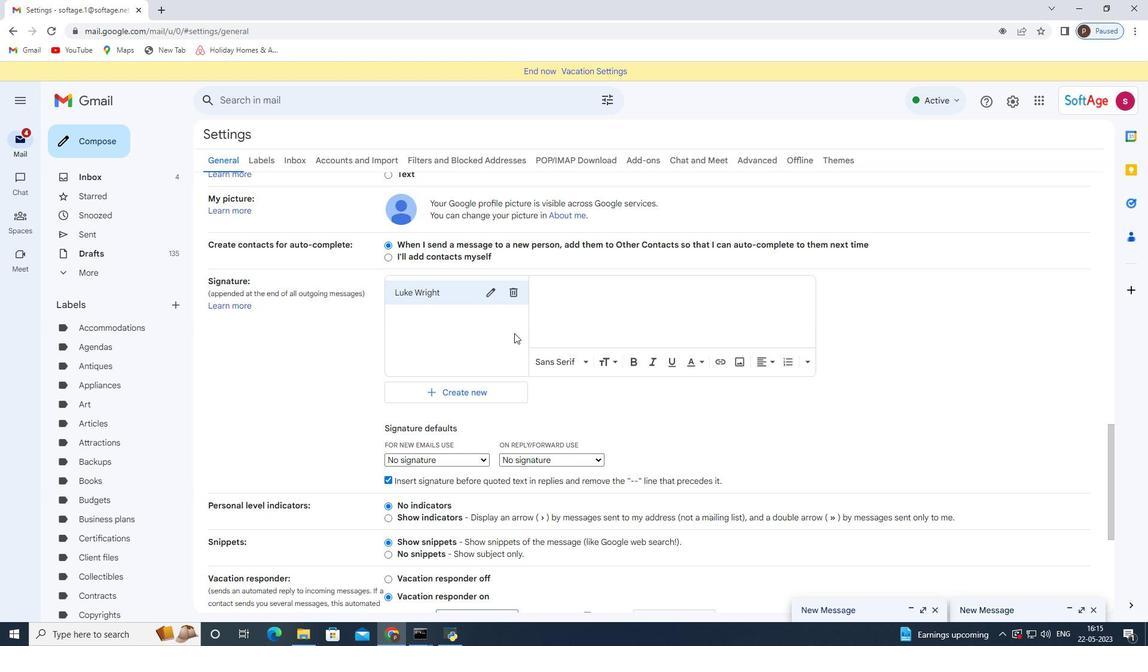 
Action: Mouse pressed left at (570, 297)
Screenshot: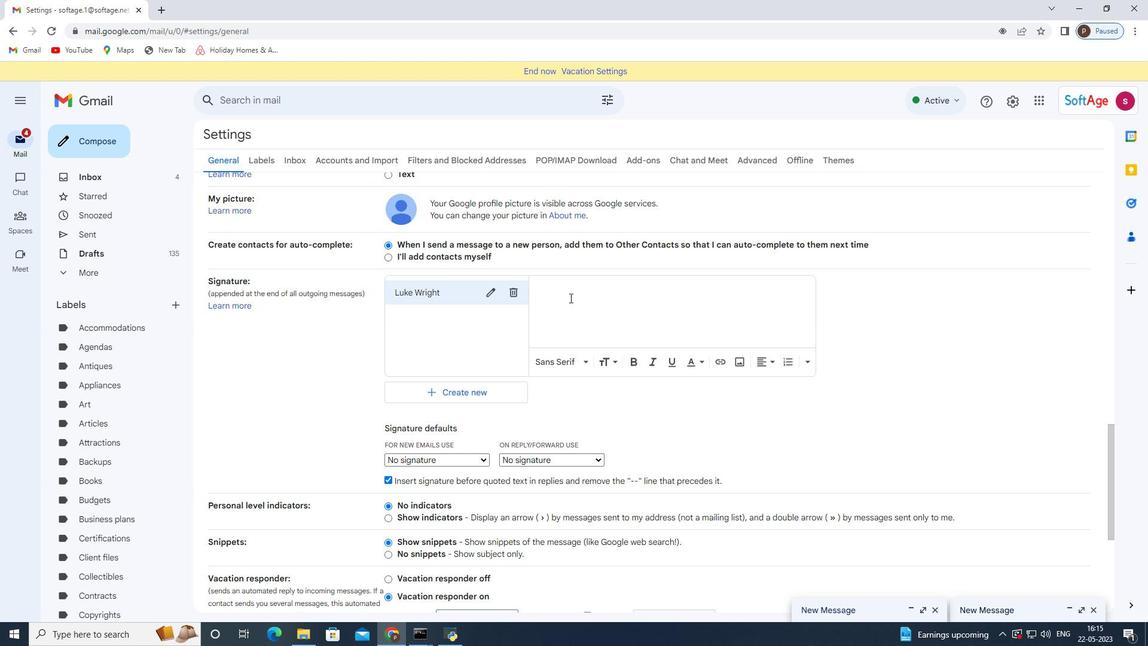 
Action: Key pressed <Key.shift>With<Key.space>sincere<Key.space>appreciation<Key.space>and<Key.space>gratitude,<Key.enter><Key.shift>Luke<Key.space><Key.shift>Wright
Screenshot: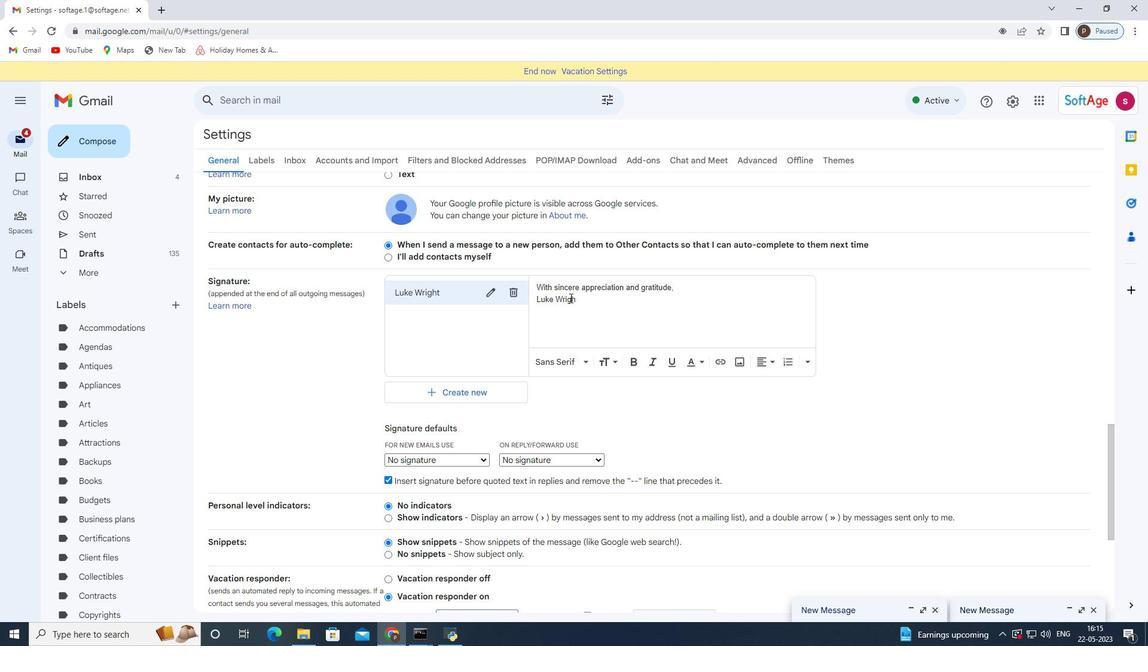 
Action: Mouse moved to (461, 458)
Screenshot: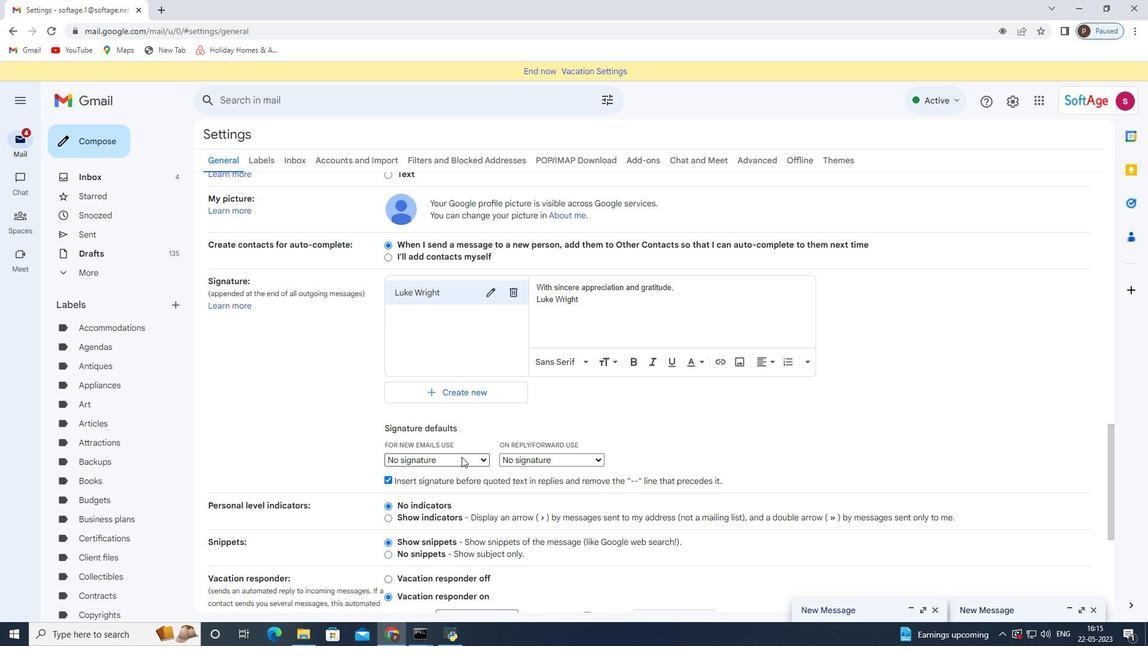 
Action: Mouse pressed left at (461, 458)
Screenshot: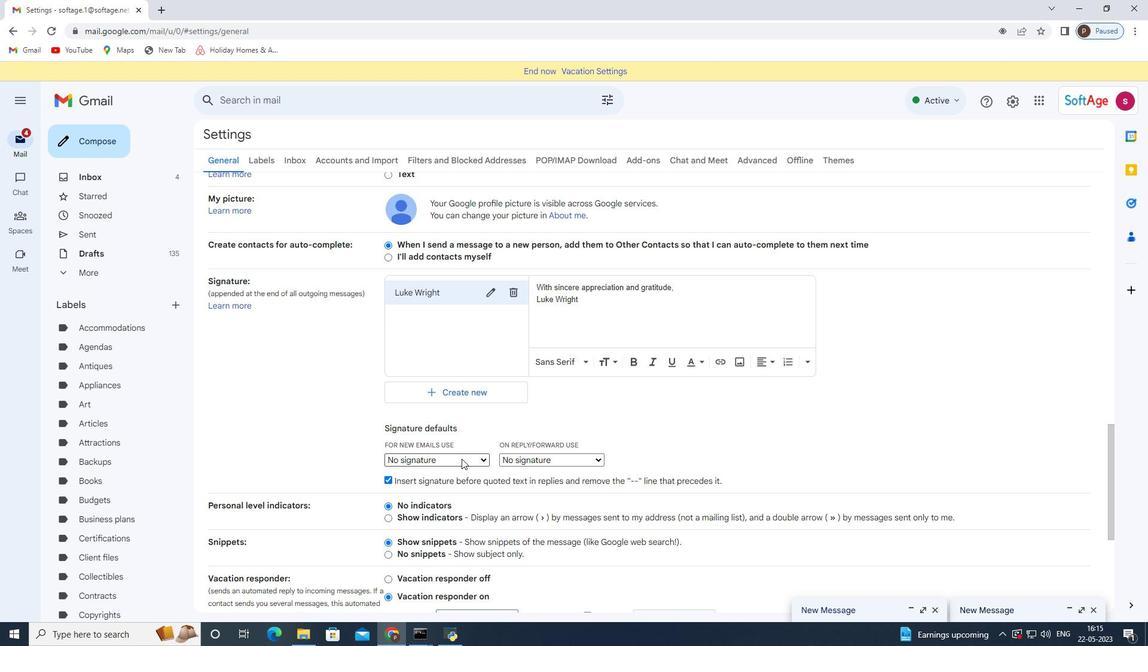 
Action: Mouse moved to (464, 479)
Screenshot: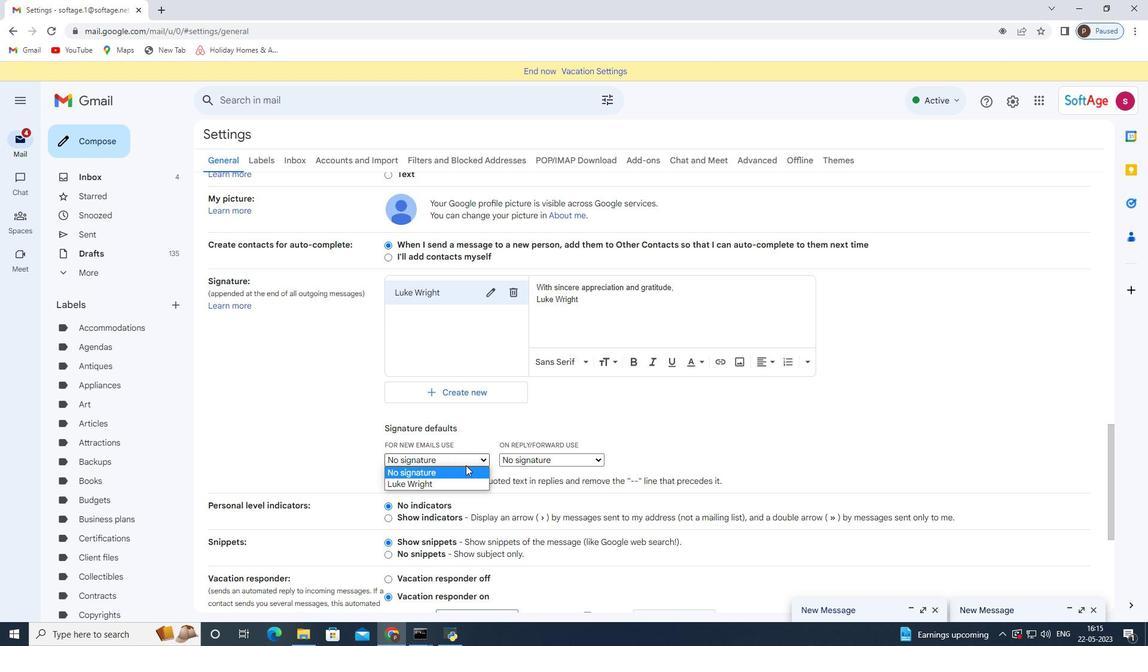 
Action: Mouse pressed left at (464, 479)
Screenshot: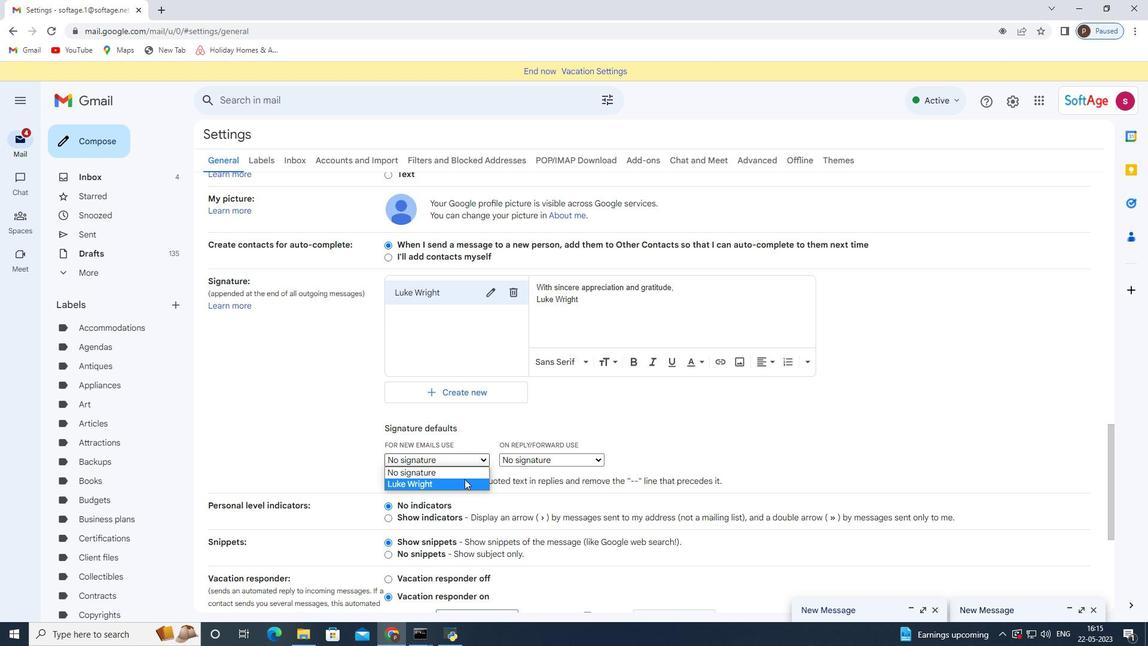 
Action: Mouse moved to (521, 459)
Screenshot: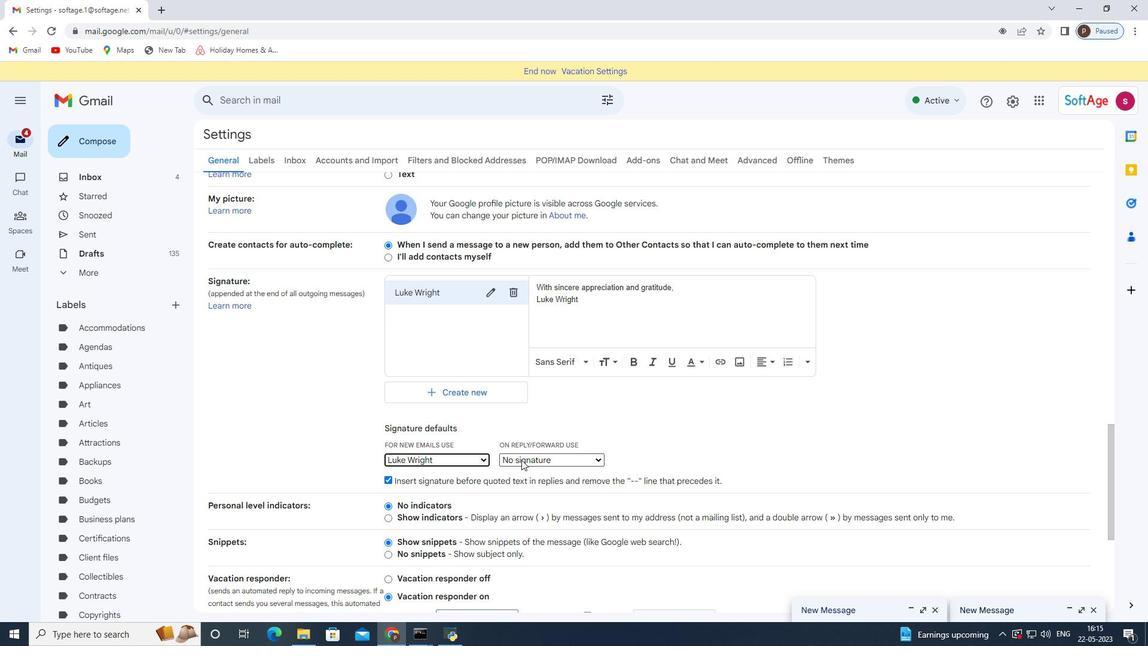 
Action: Mouse pressed left at (521, 459)
Screenshot: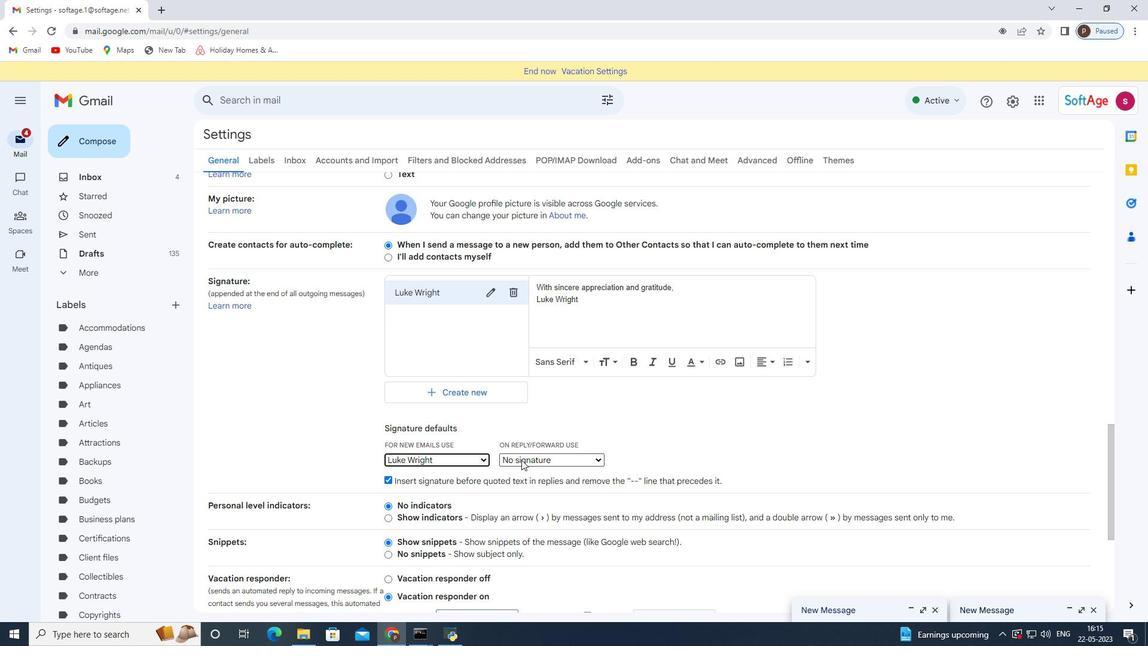 
Action: Mouse moved to (521, 479)
Screenshot: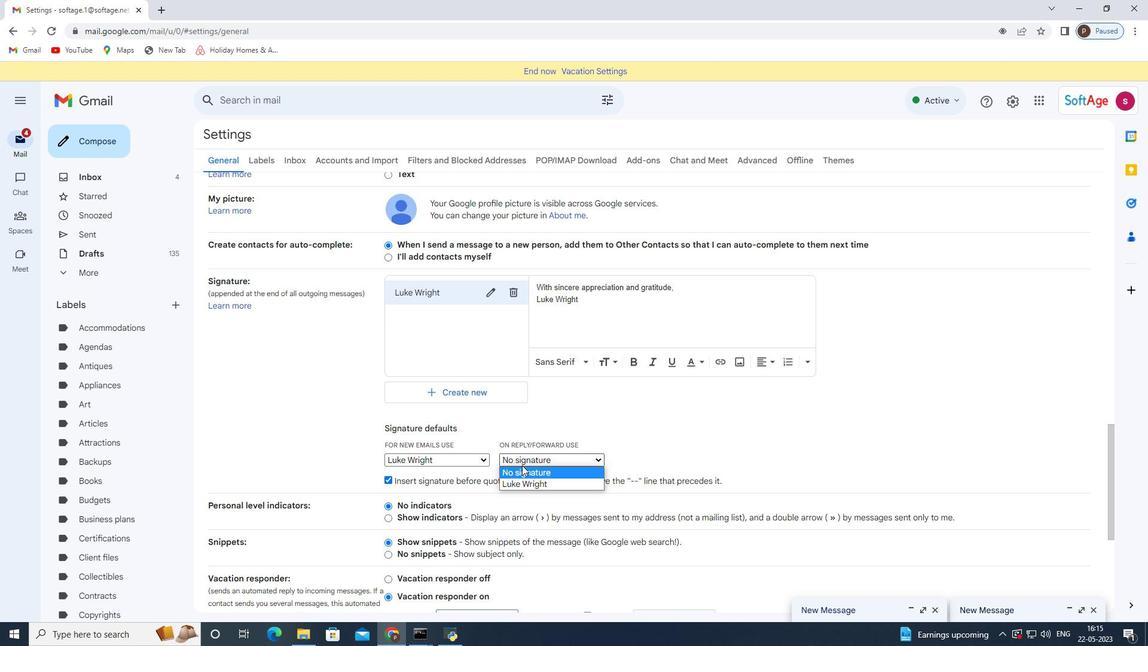 
Action: Mouse pressed left at (521, 479)
Screenshot: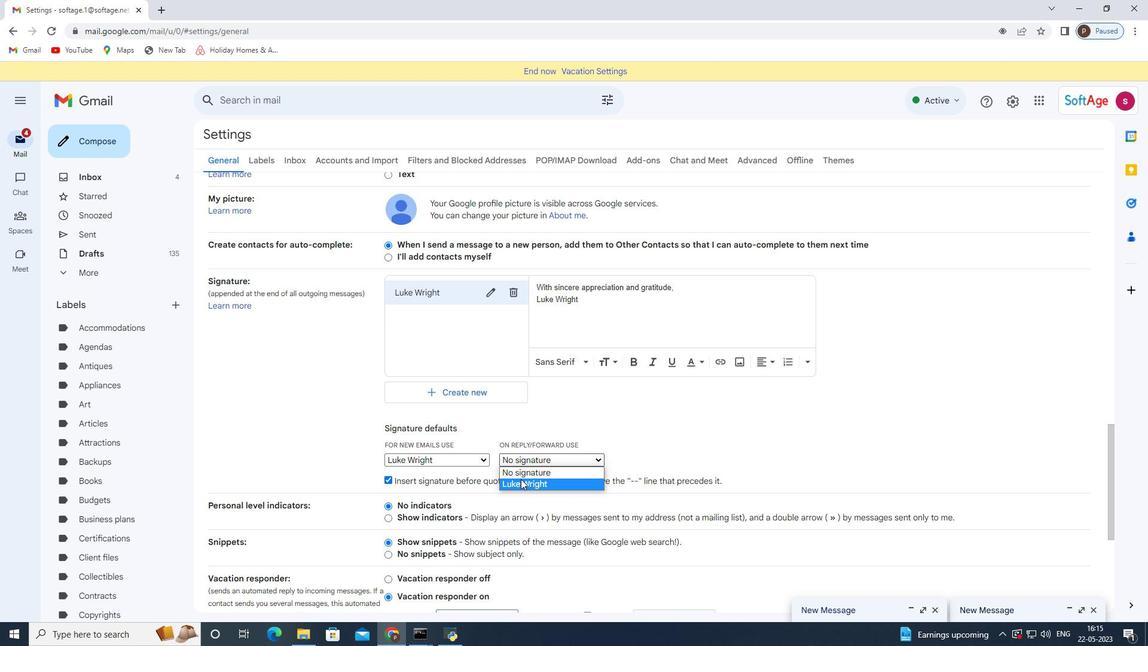 
Action: Mouse moved to (519, 480)
Screenshot: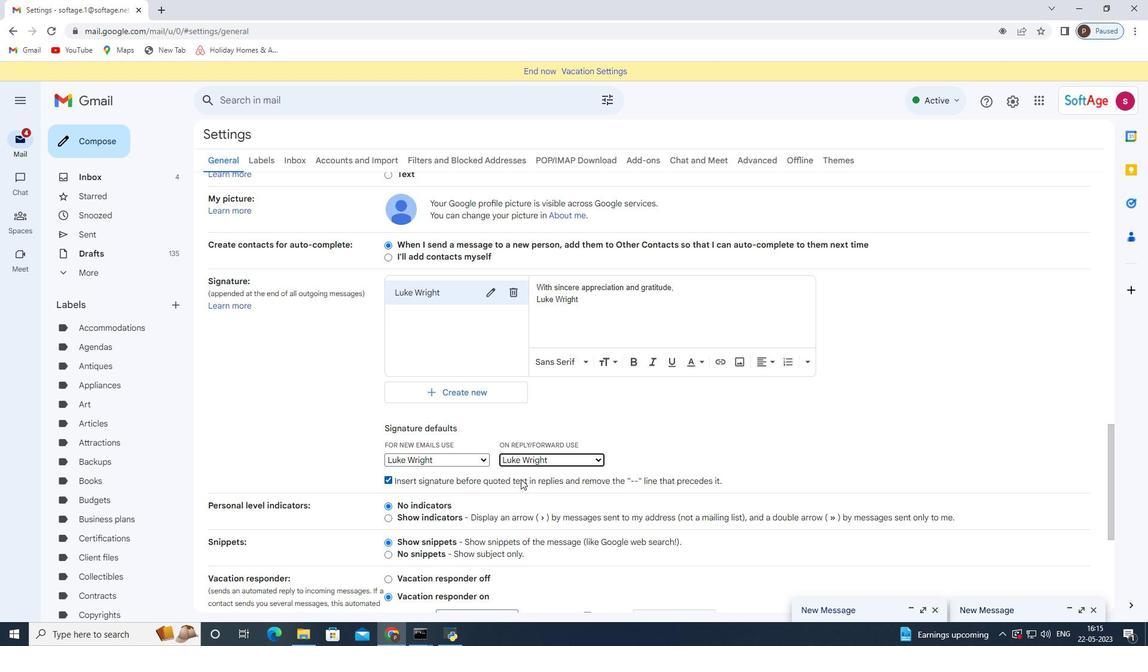 
Action: Mouse scrolled (519, 479) with delta (0, 0)
Screenshot: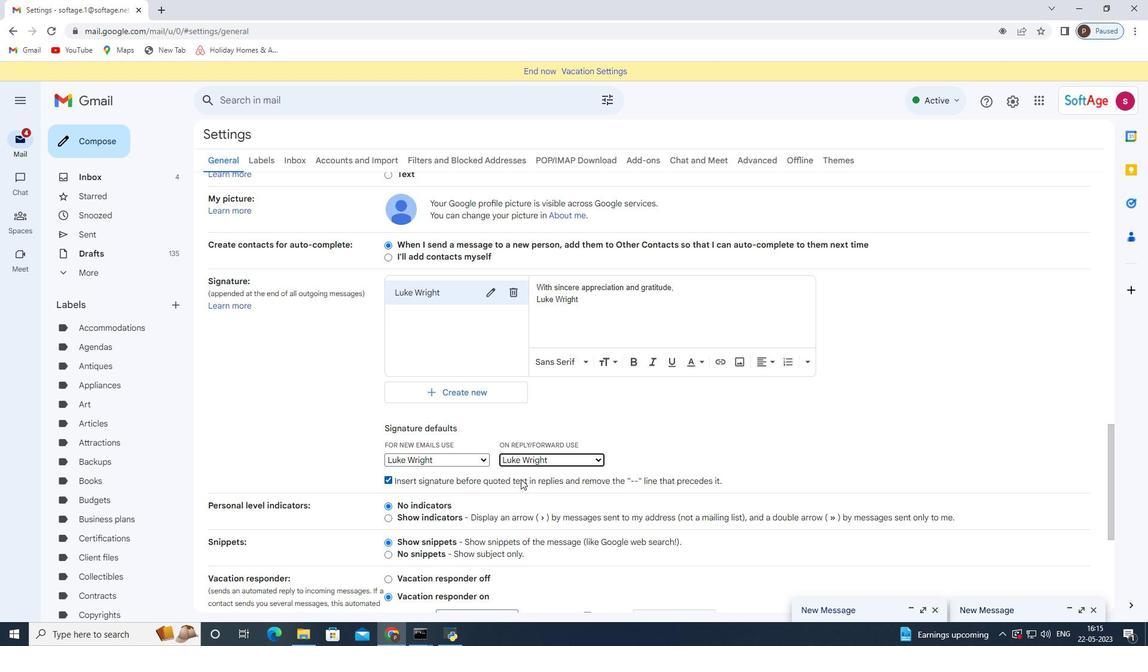 
Action: Mouse moved to (517, 481)
Screenshot: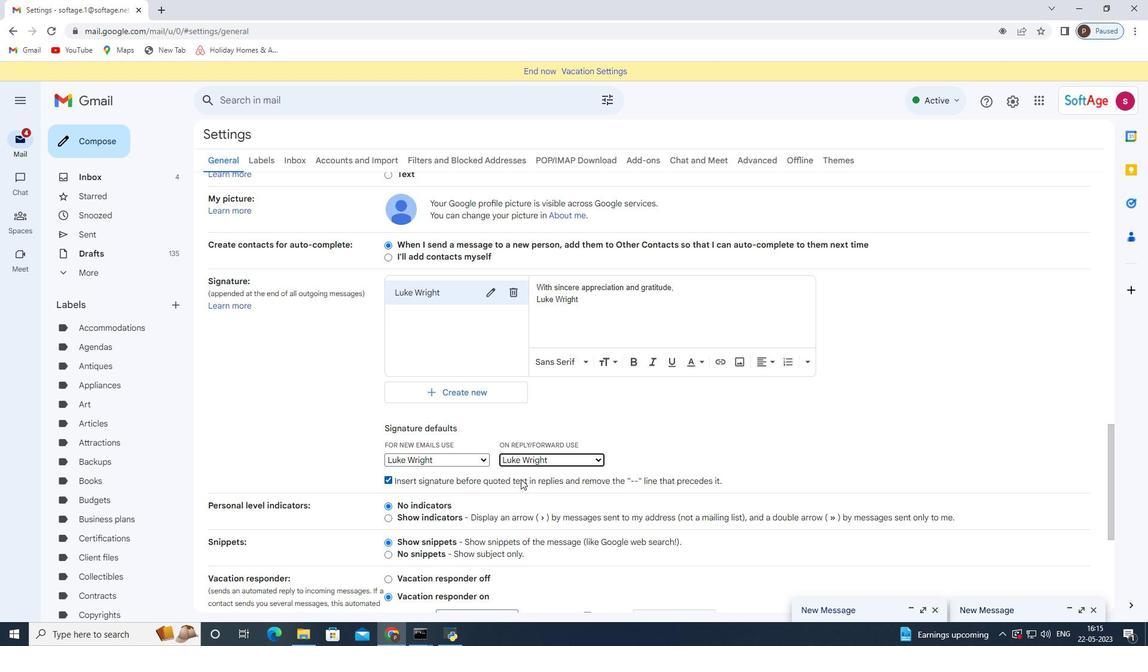 
Action: Mouse scrolled (517, 480) with delta (0, 0)
Screenshot: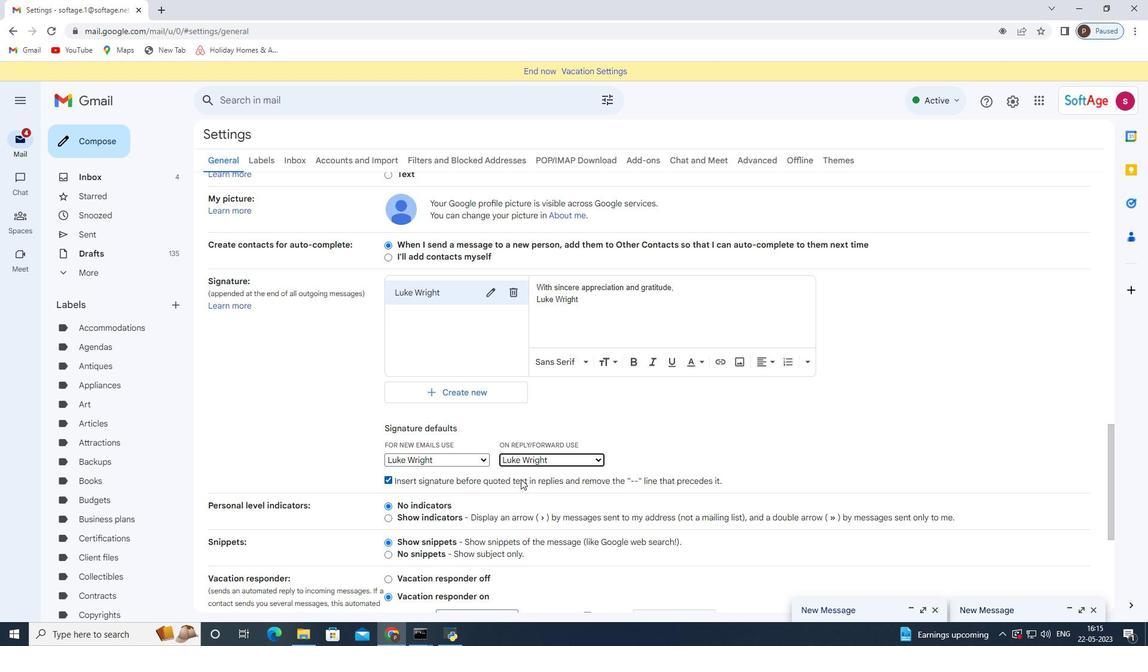 
Action: Mouse moved to (516, 483)
Screenshot: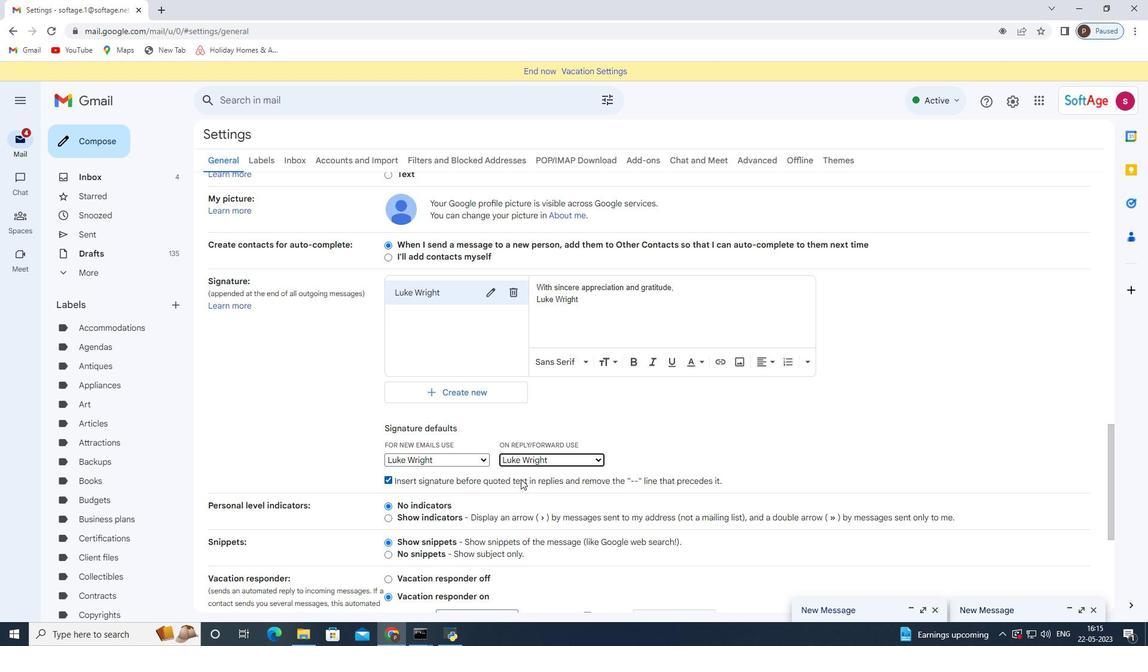 
Action: Mouse scrolled (516, 482) with delta (0, 0)
Screenshot: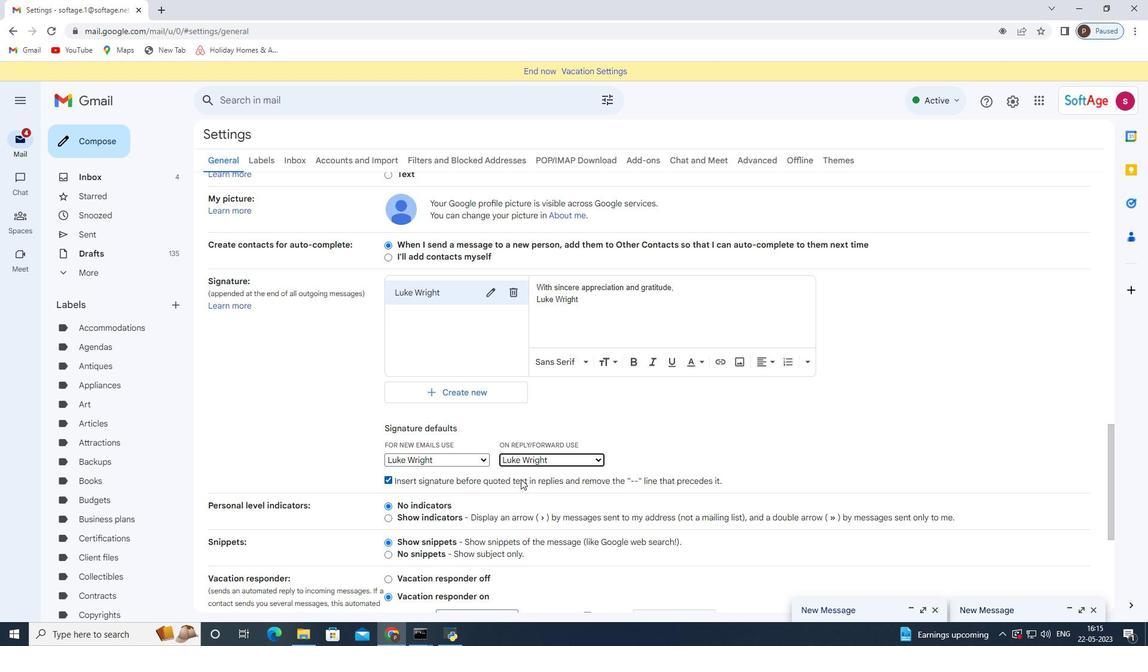 
Action: Mouse moved to (515, 483)
Screenshot: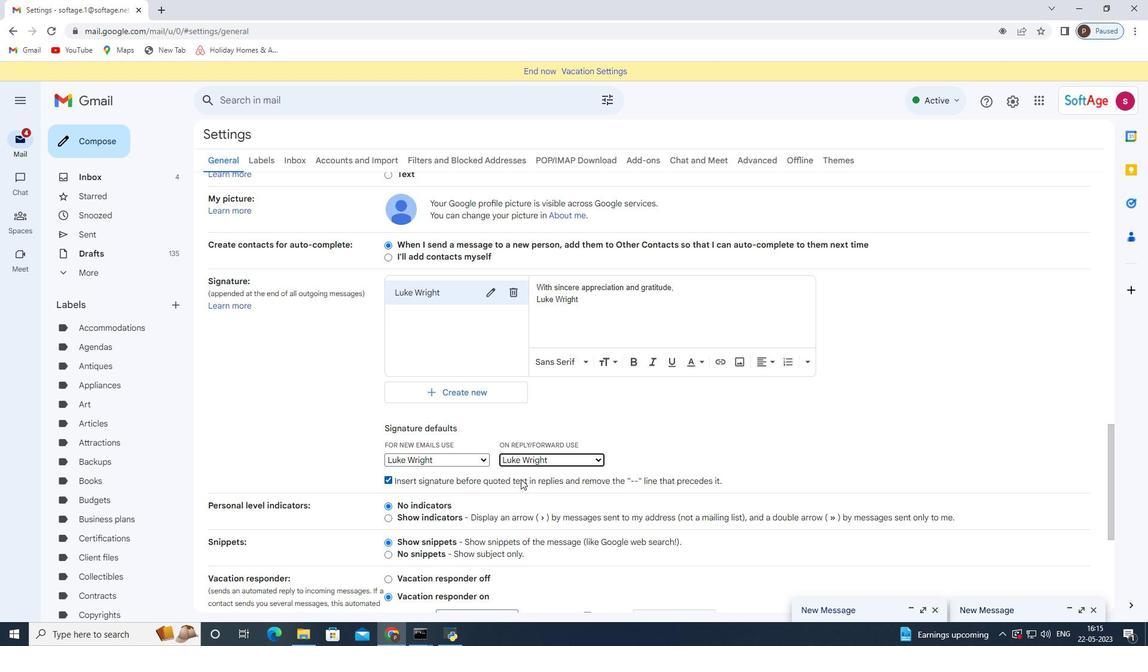
Action: Mouse scrolled (515, 483) with delta (0, 0)
Screenshot: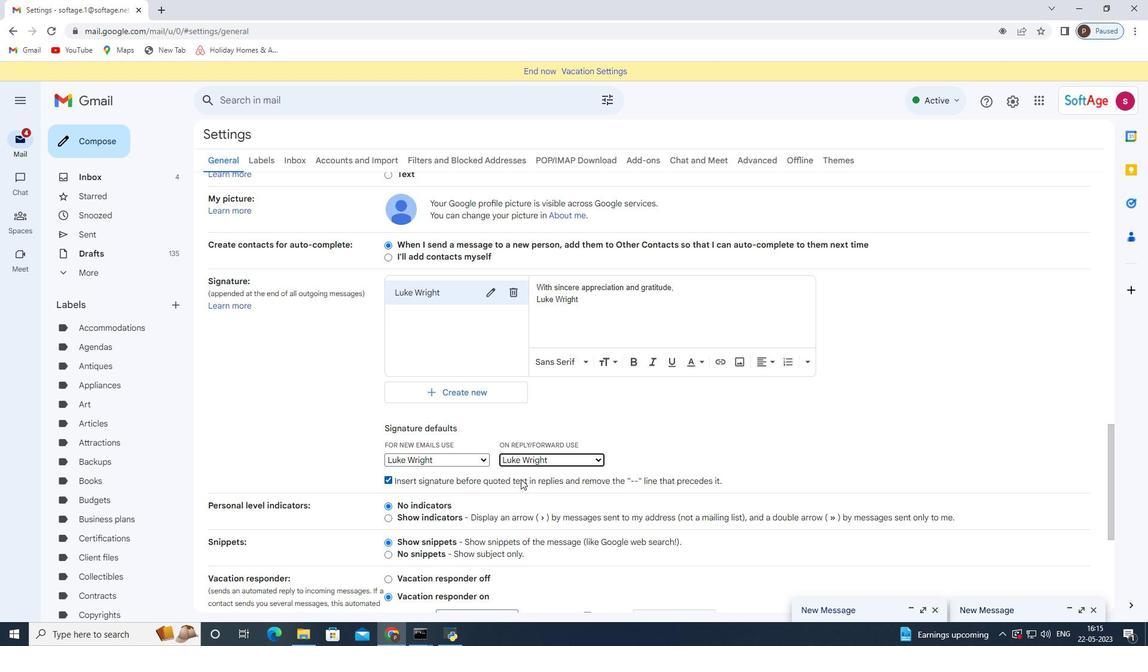 
Action: Mouse moved to (515, 484)
Screenshot: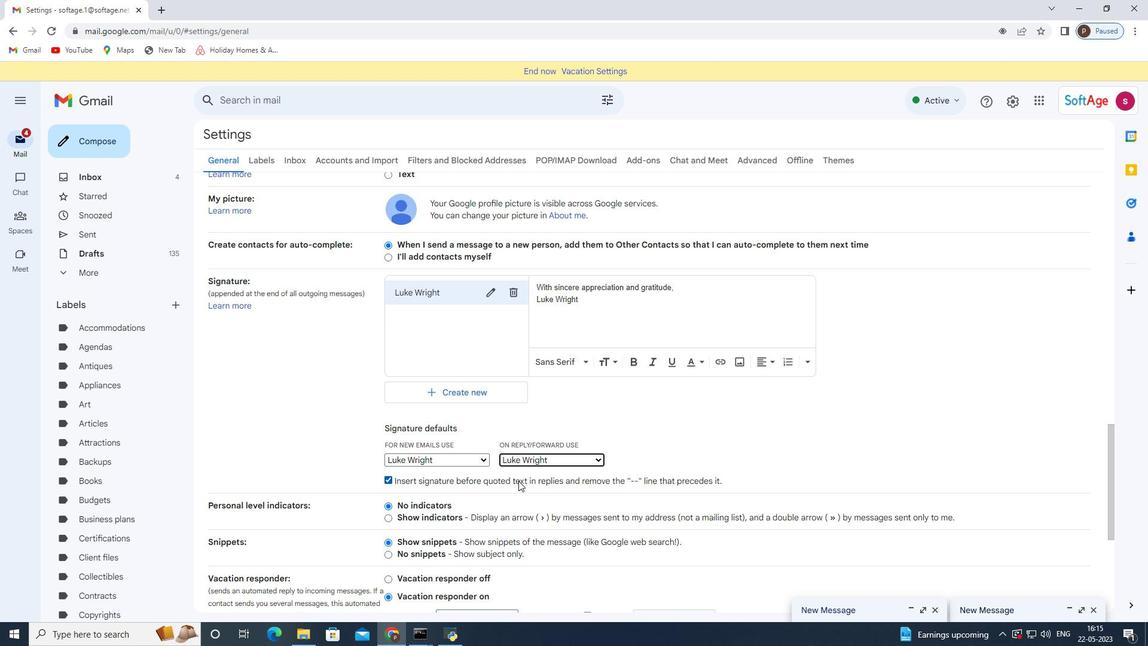
Action: Mouse scrolled (515, 483) with delta (0, 0)
Screenshot: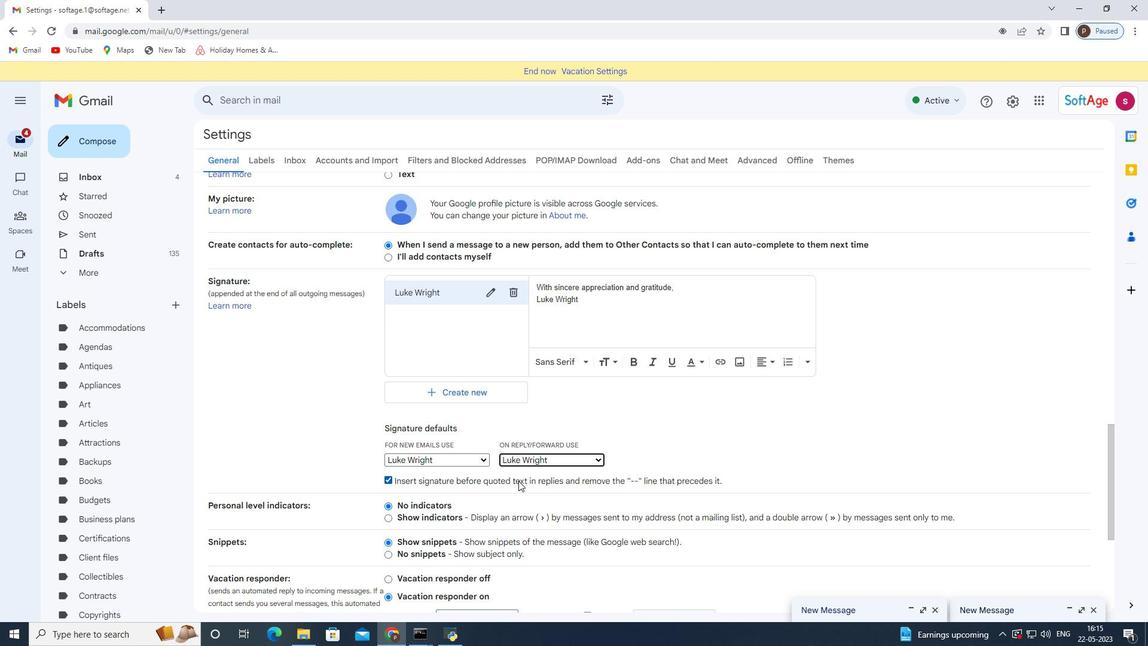
Action: Mouse moved to (515, 485)
Screenshot: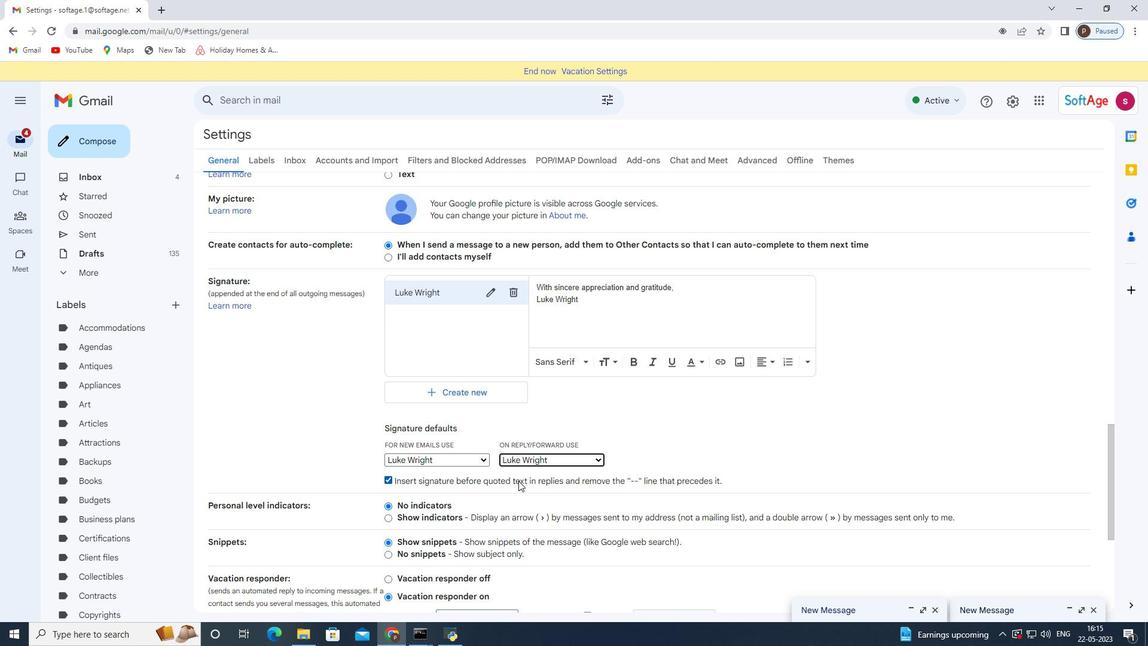 
Action: Mouse scrolled (515, 484) with delta (0, 0)
Screenshot: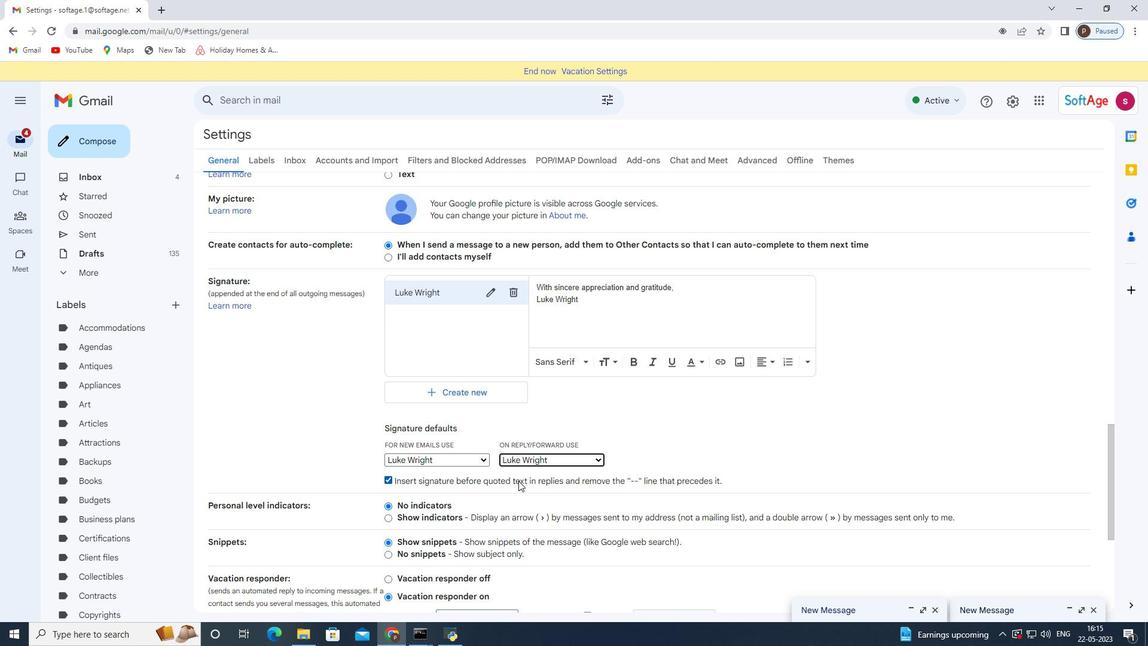 
Action: Mouse moved to (616, 548)
Screenshot: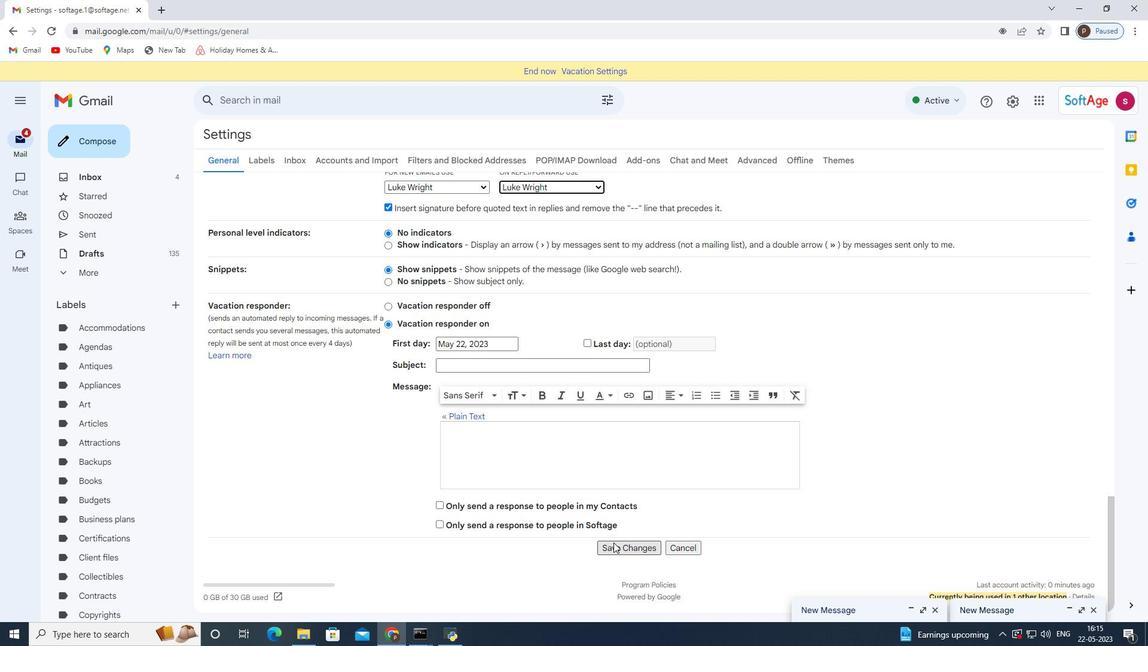 
Action: Mouse pressed left at (616, 548)
Screenshot: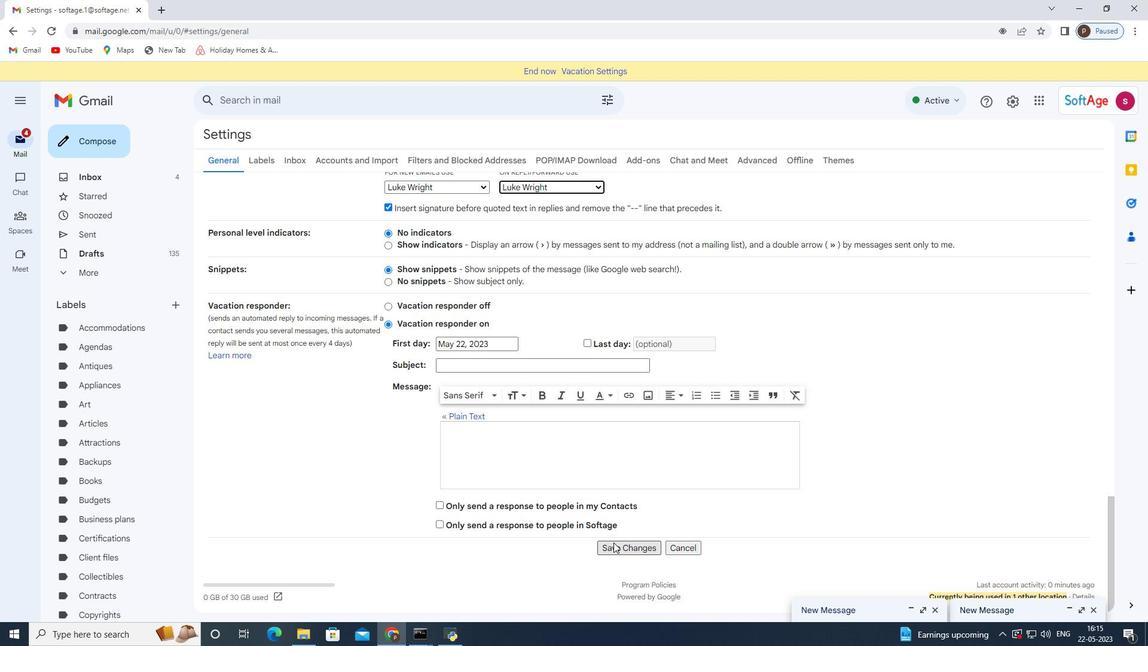 
Action: Mouse moved to (70, 140)
Screenshot: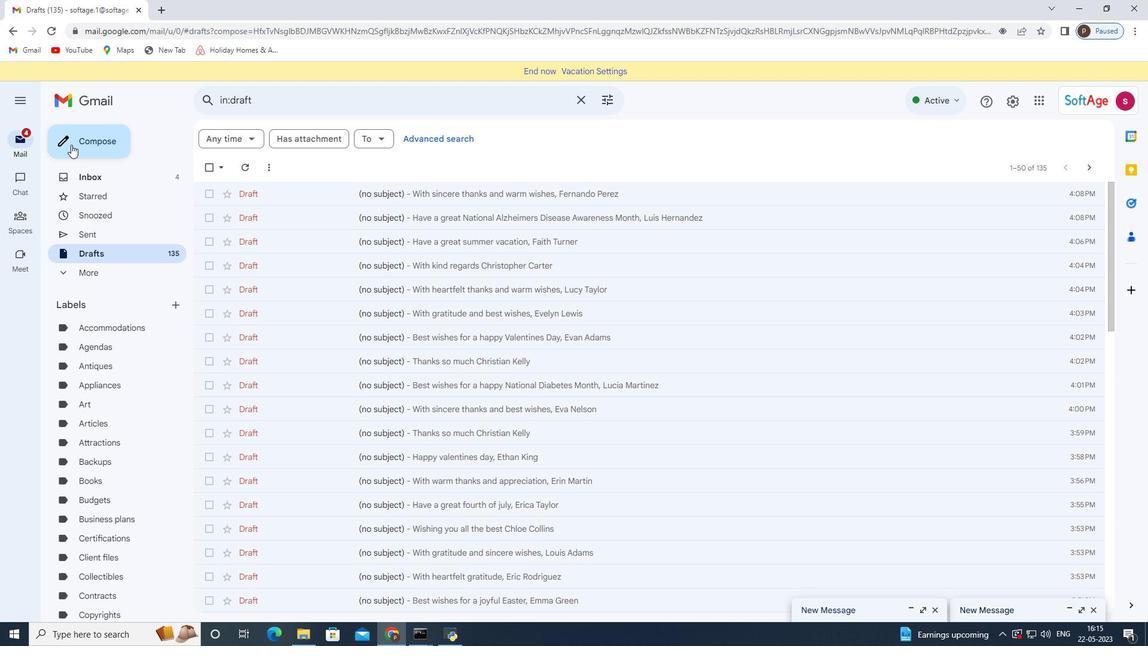 
Action: Mouse pressed left at (70, 140)
Screenshot: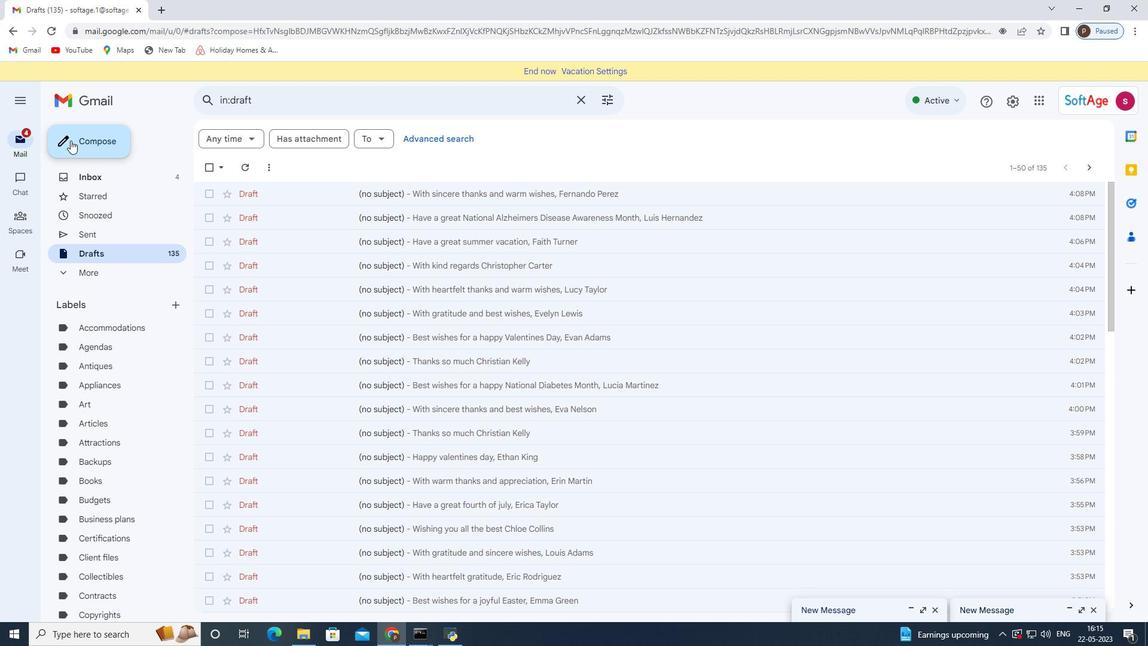 
Action: Mouse moved to (488, 289)
Screenshot: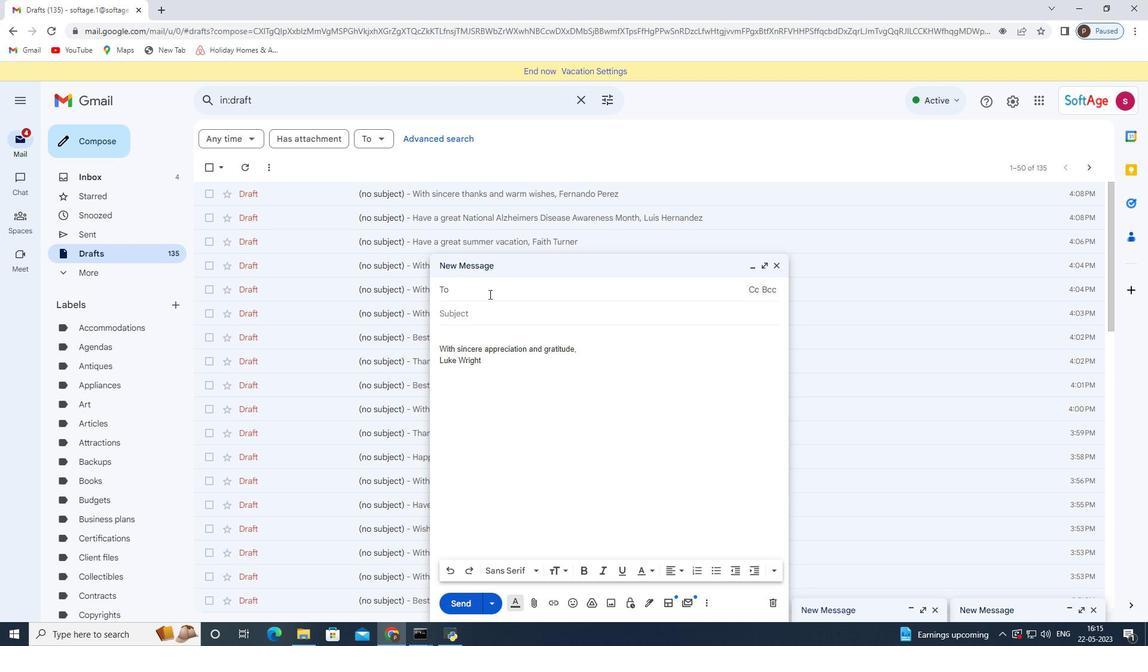 
Action: Mouse pressed left at (488, 289)
Screenshot: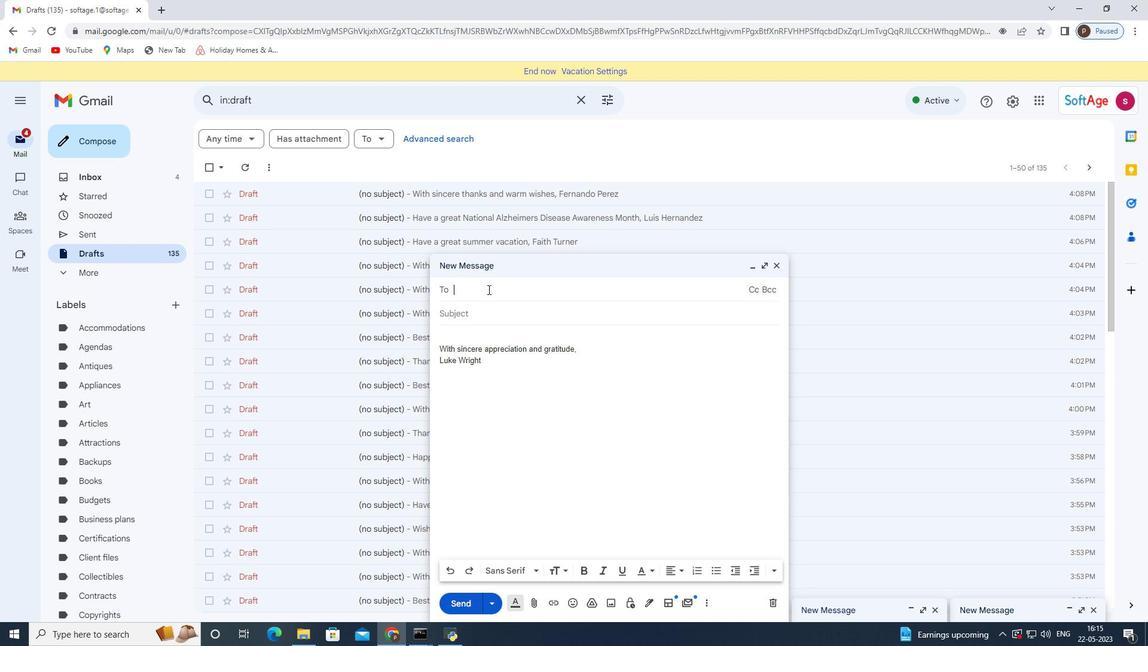 
Action: Key pressed softage.3<Key.shift>@softage
Screenshot: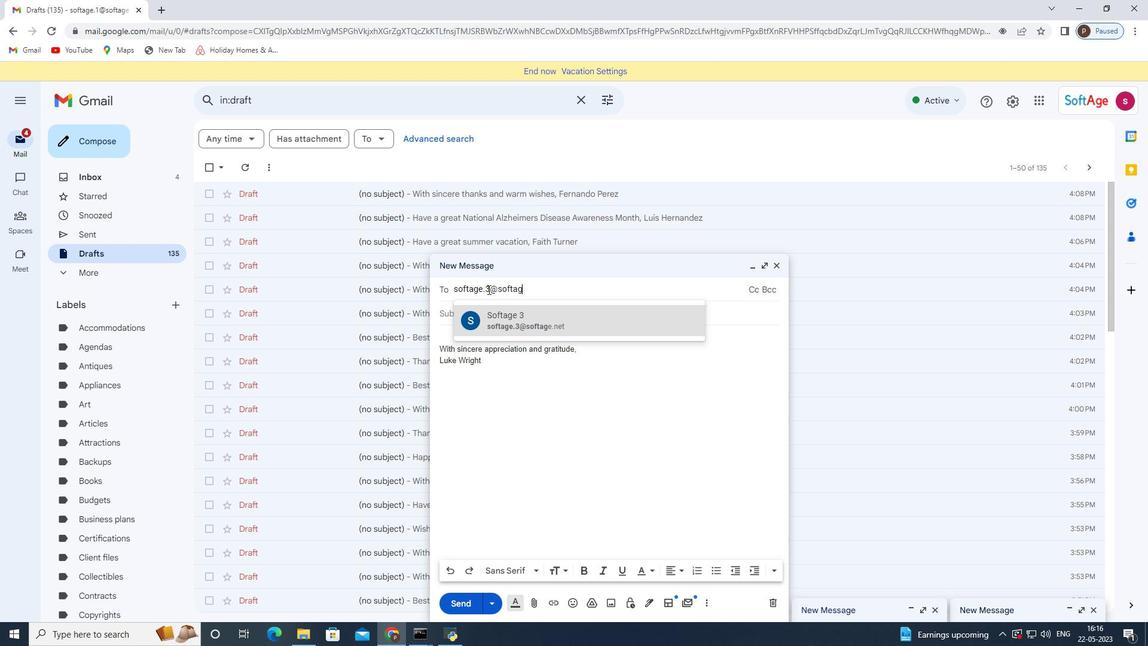 
Action: Mouse moved to (573, 317)
Screenshot: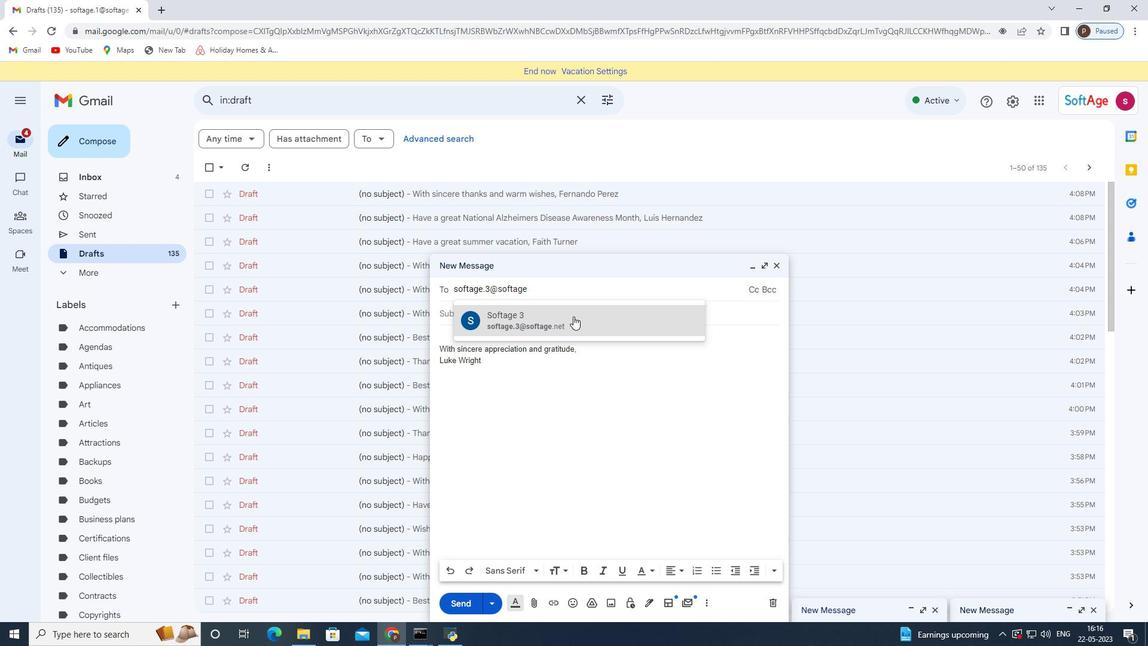 
Action: Mouse pressed left at (573, 317)
Screenshot: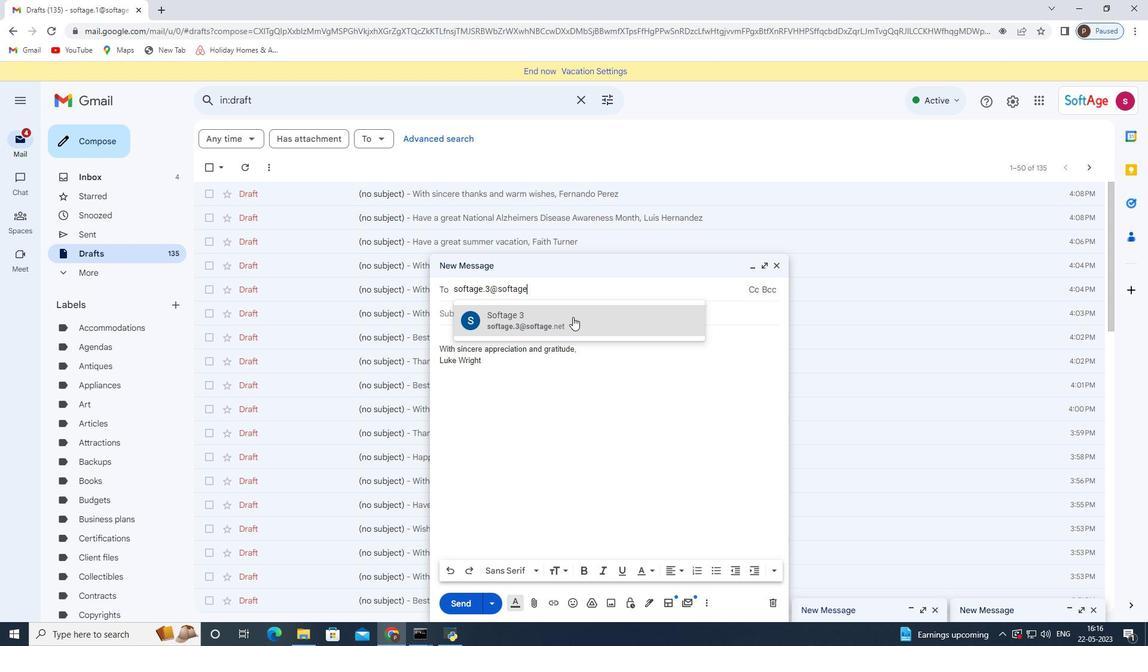 
Action: Mouse moved to (174, 302)
Screenshot: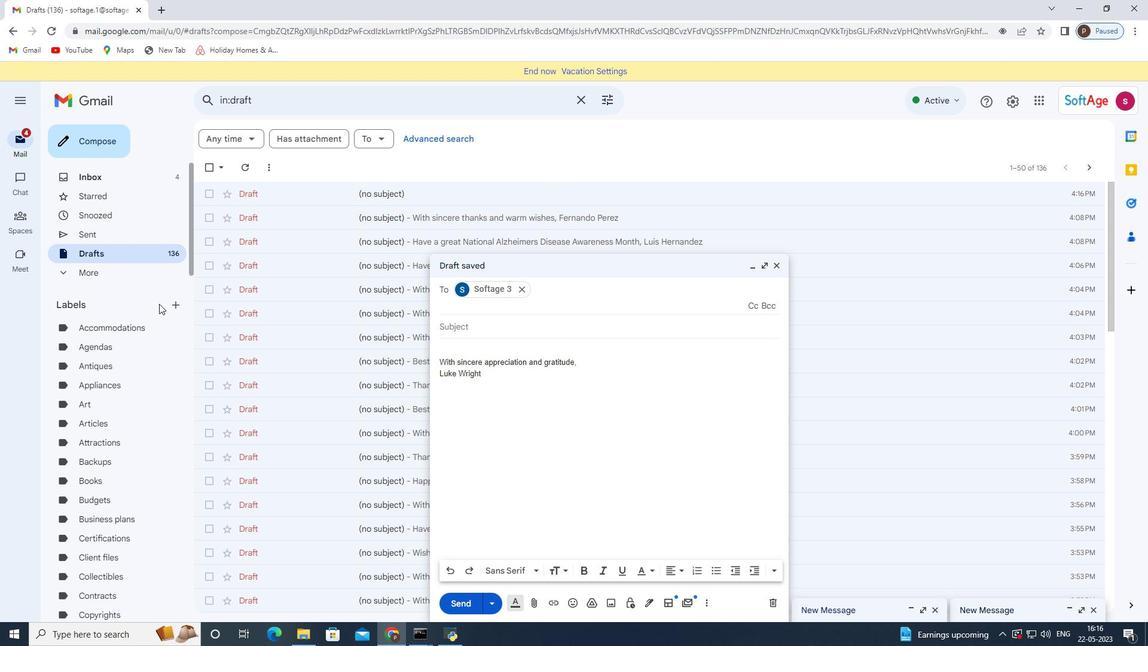 
Action: Mouse pressed left at (174, 302)
Screenshot: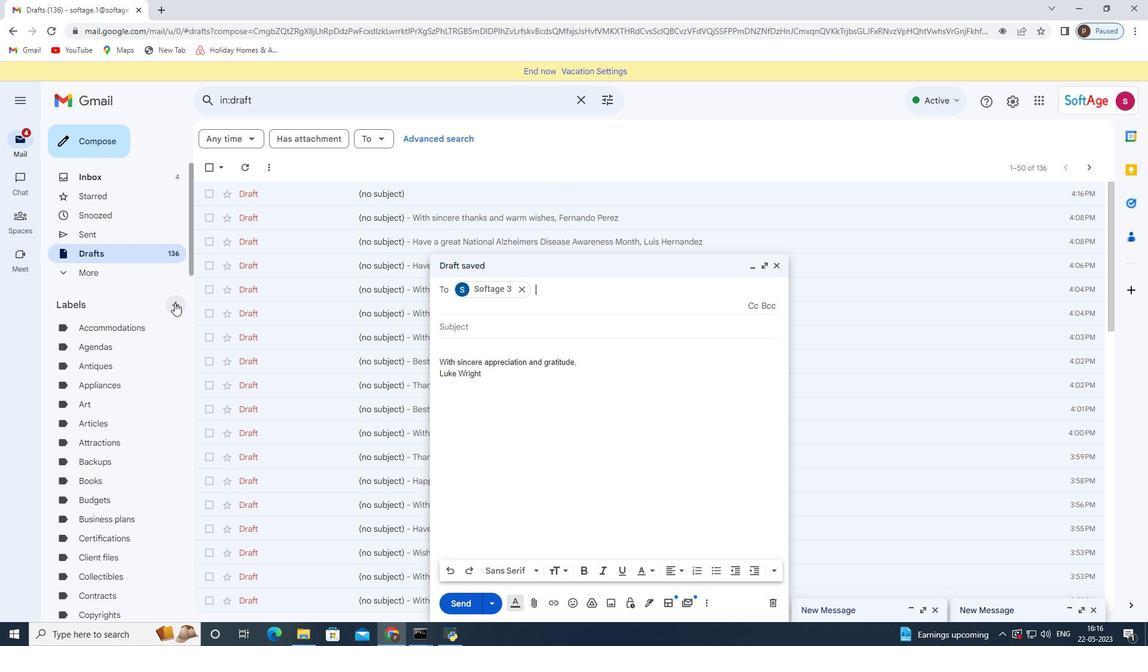 
Action: Mouse moved to (475, 327)
Screenshot: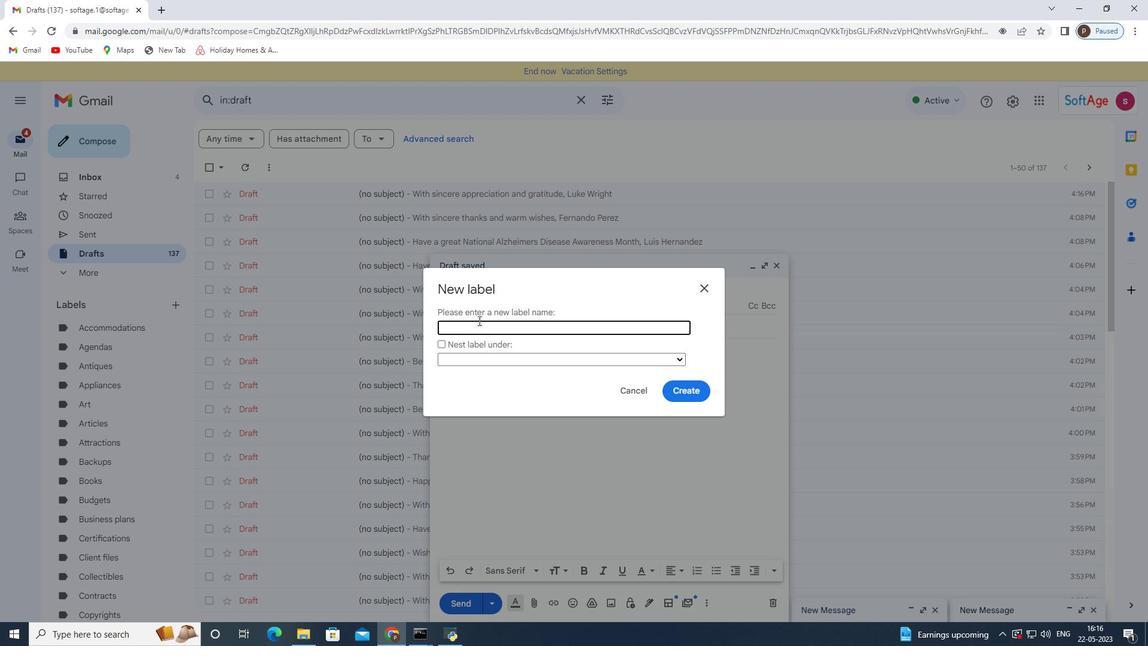 
Action: Mouse pressed left at (475, 327)
Screenshot: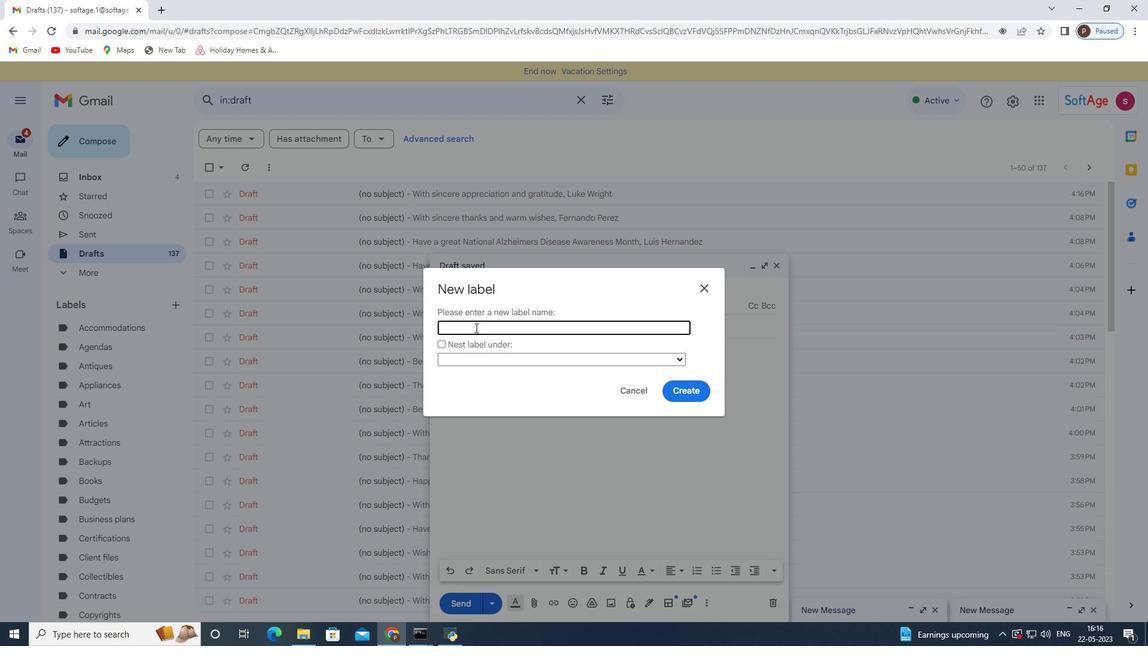 
Action: Key pressed <Key.shift>Audits
Screenshot: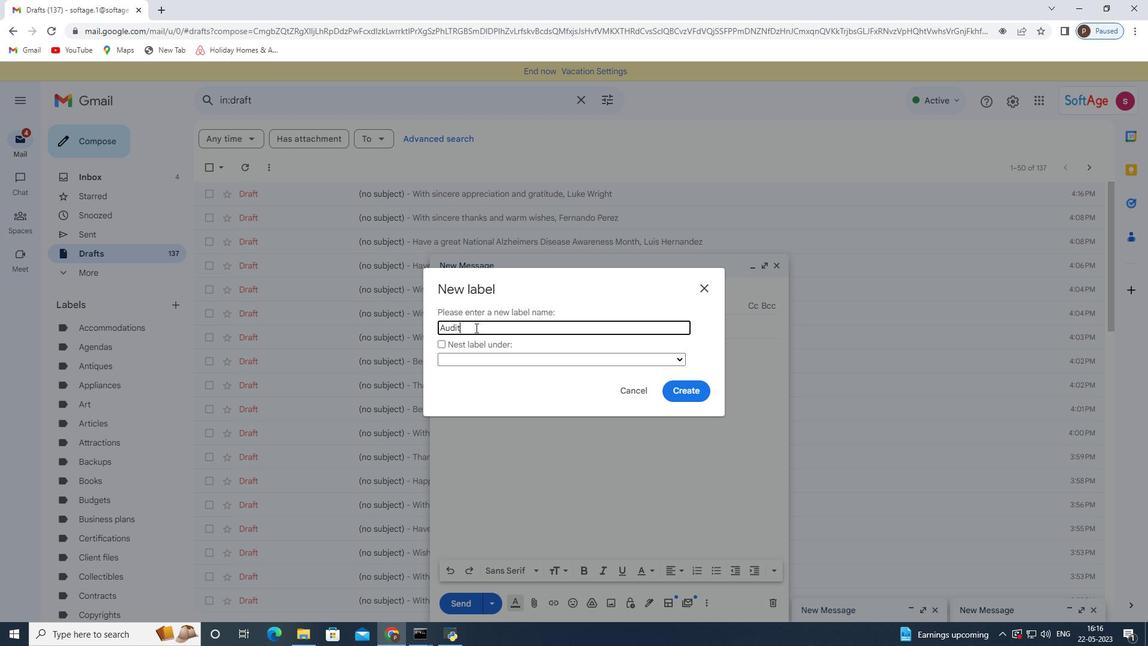 
Action: Mouse moved to (678, 390)
Screenshot: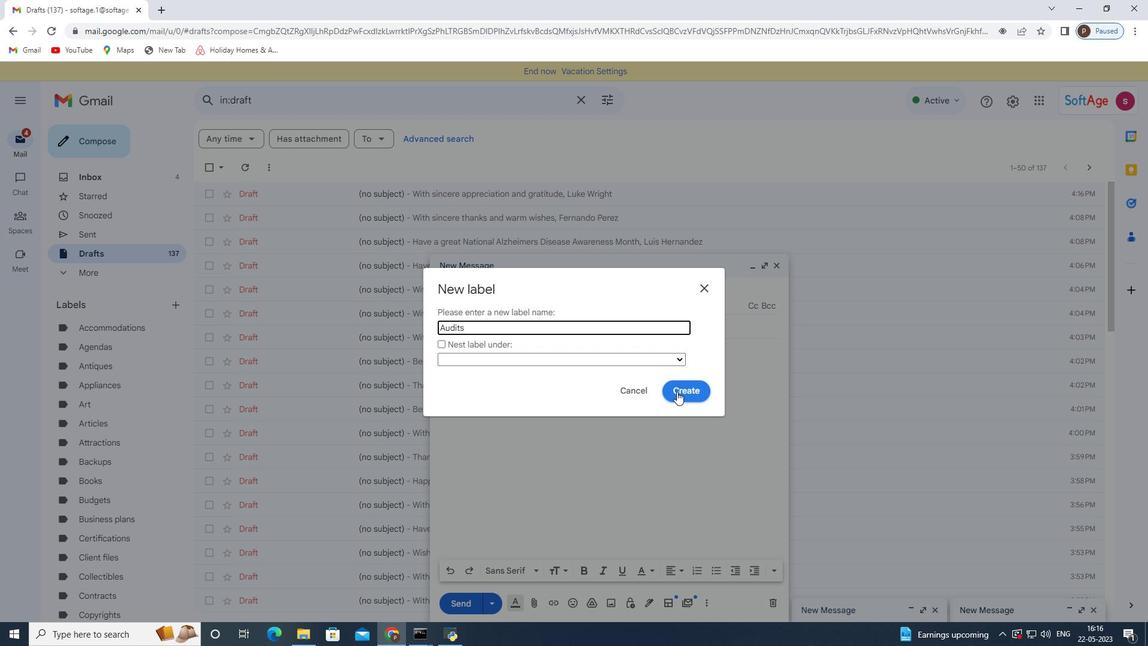 
Action: Mouse pressed left at (678, 390)
Screenshot: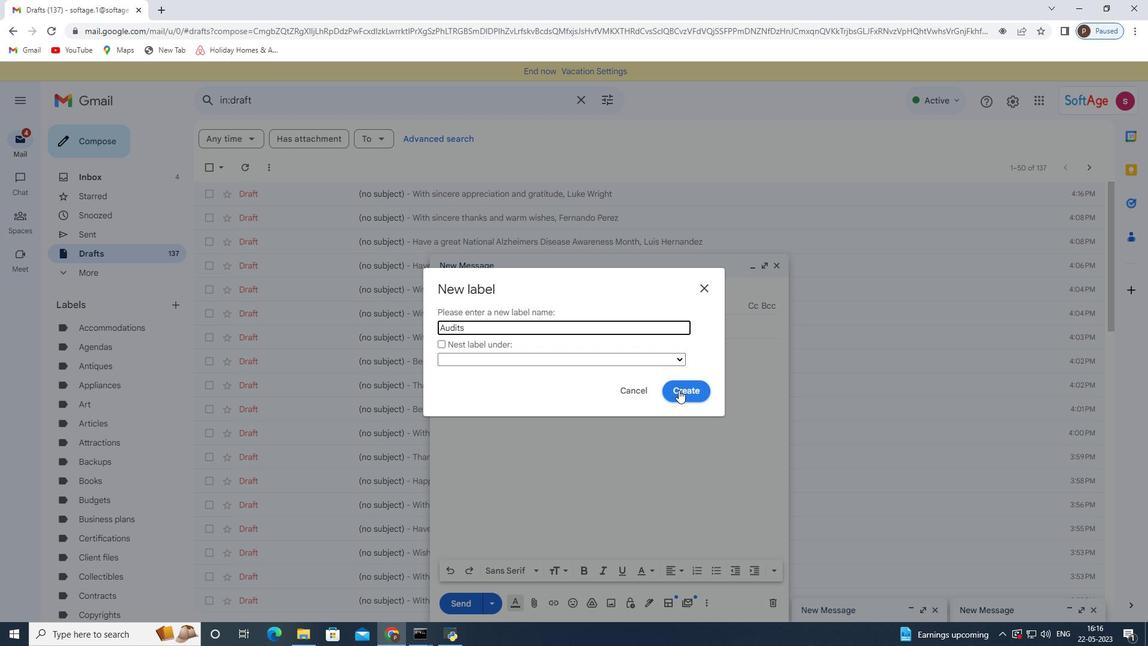 
